 Task: Find connections with filter location Nānpāra with filter topic #openhouse with filter profile language French with filter current company TopHire.co with filter school Gudlavalleru Engineering College, Seshadri Rao Knowledge Village, Gudlavalleru, PIN-521356(CC-48) with filter industry Medical and Diagnostic Laboratories with filter service category Financial Planning with filter keywords title Receptionist
Action: Mouse moved to (520, 85)
Screenshot: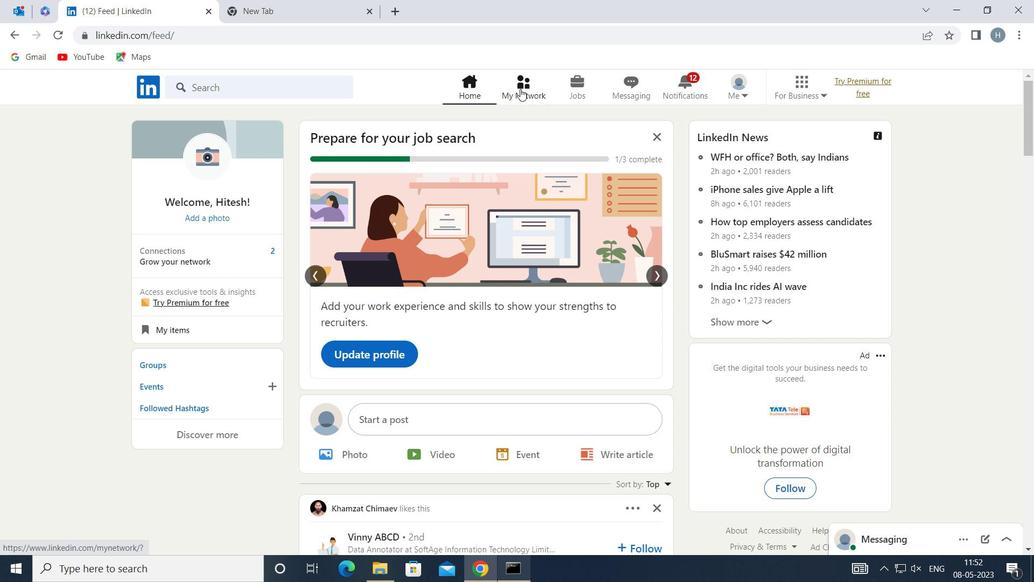 
Action: Mouse pressed left at (520, 85)
Screenshot: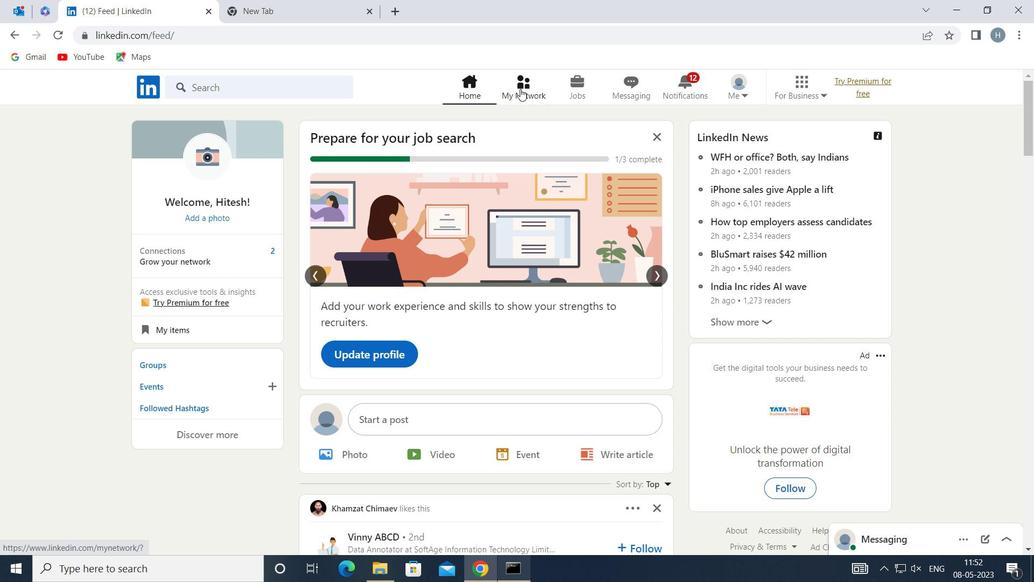 
Action: Mouse moved to (275, 156)
Screenshot: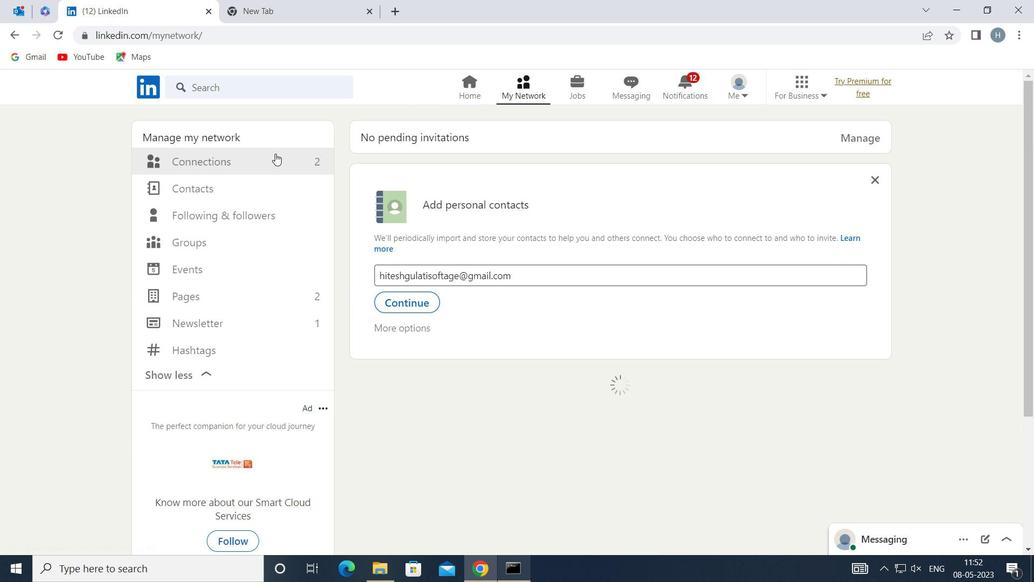 
Action: Mouse pressed left at (275, 156)
Screenshot: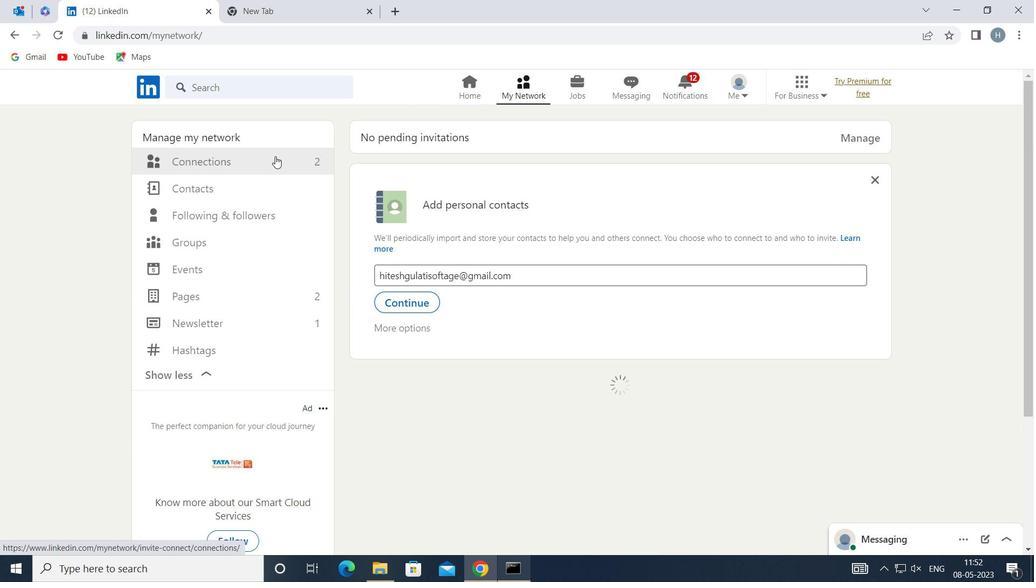 
Action: Mouse moved to (608, 157)
Screenshot: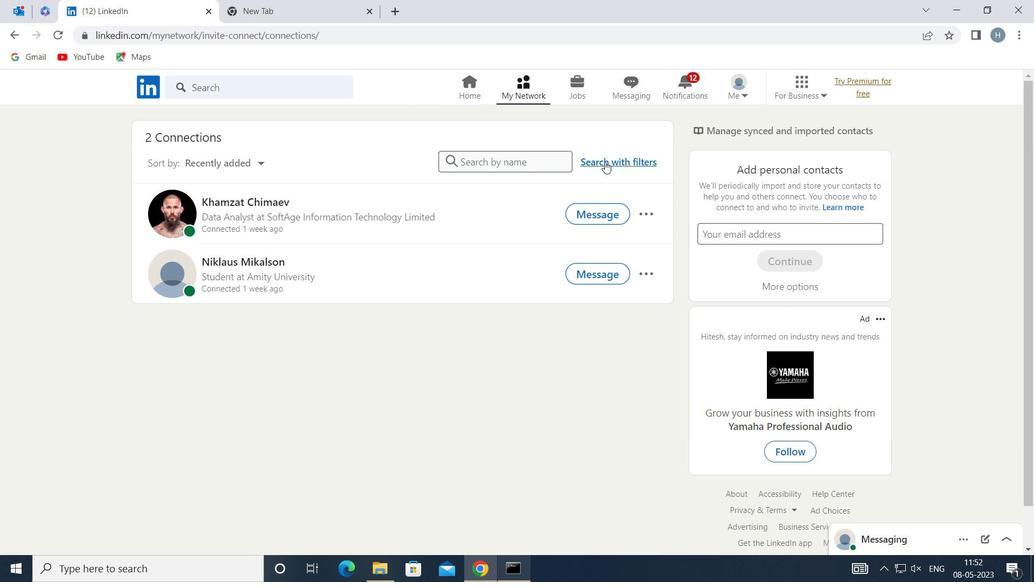 
Action: Mouse pressed left at (608, 157)
Screenshot: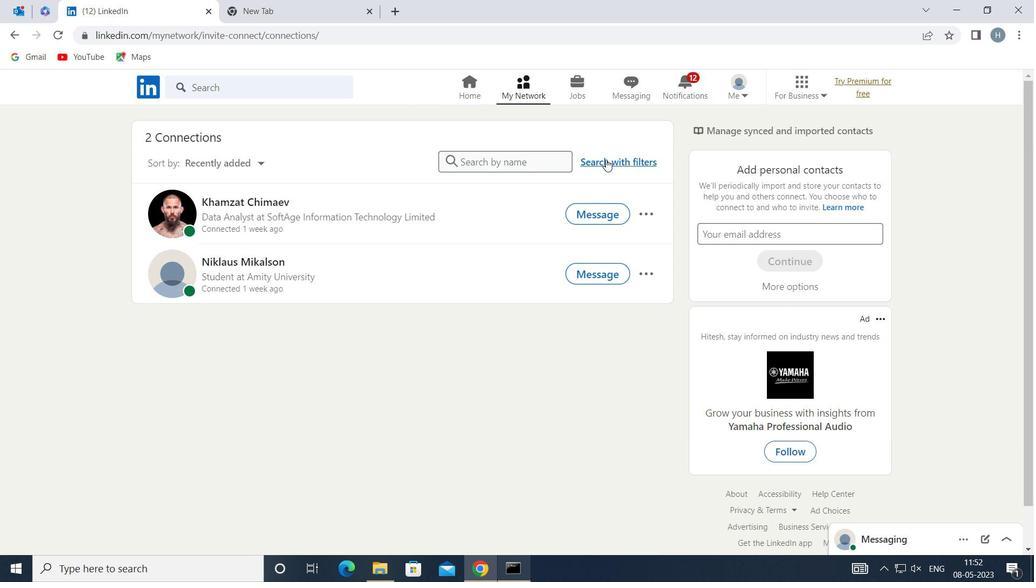 
Action: Mouse moved to (562, 120)
Screenshot: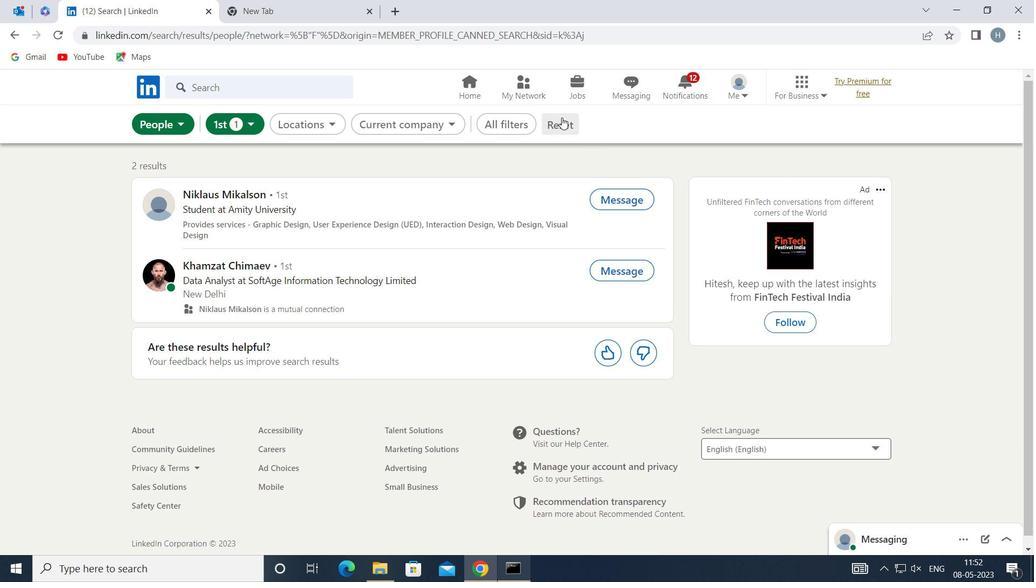 
Action: Mouse pressed left at (562, 120)
Screenshot: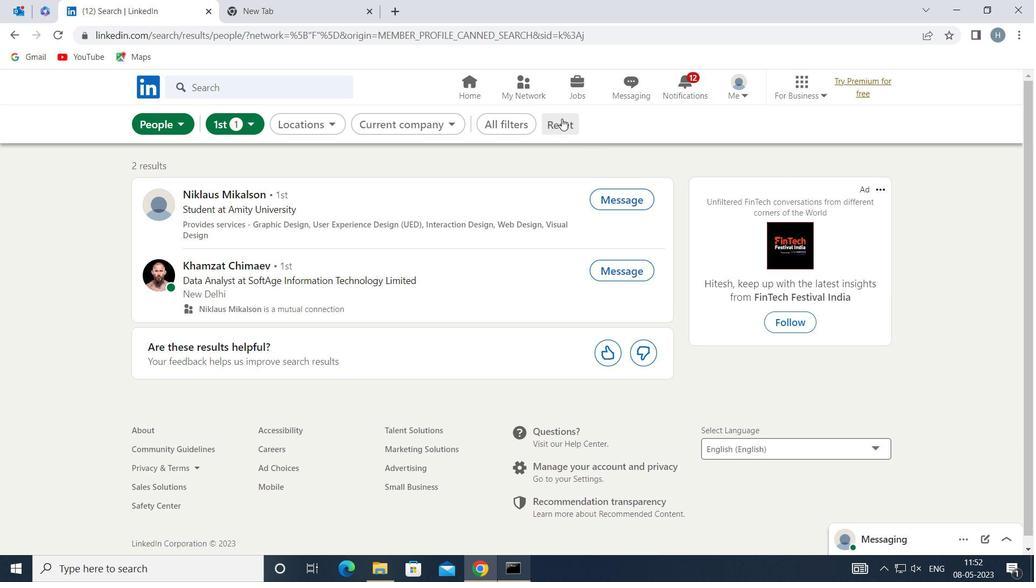 
Action: Mouse moved to (544, 123)
Screenshot: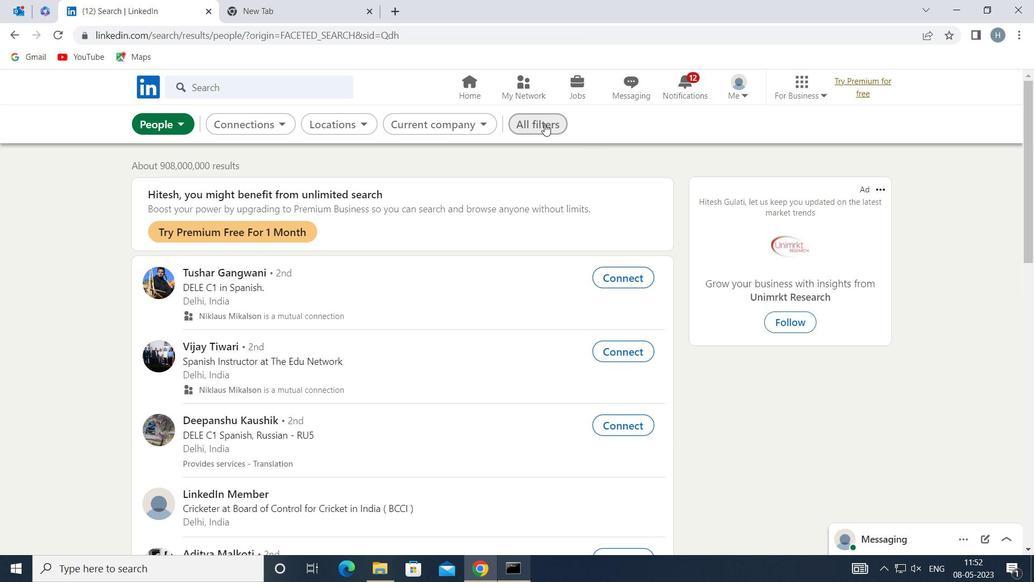 
Action: Mouse pressed left at (544, 123)
Screenshot: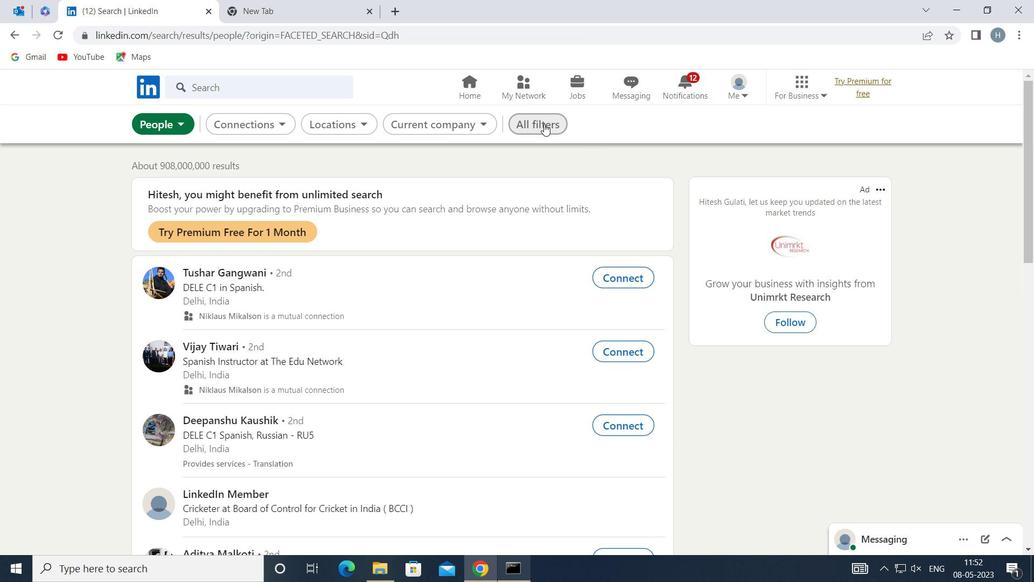 
Action: Mouse moved to (833, 249)
Screenshot: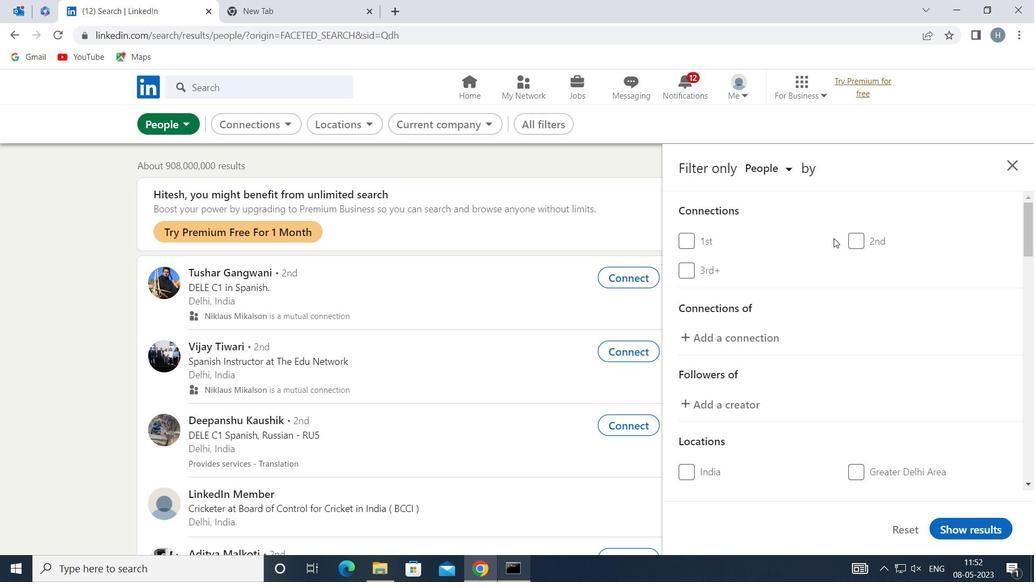 
Action: Mouse scrolled (833, 248) with delta (0, 0)
Screenshot: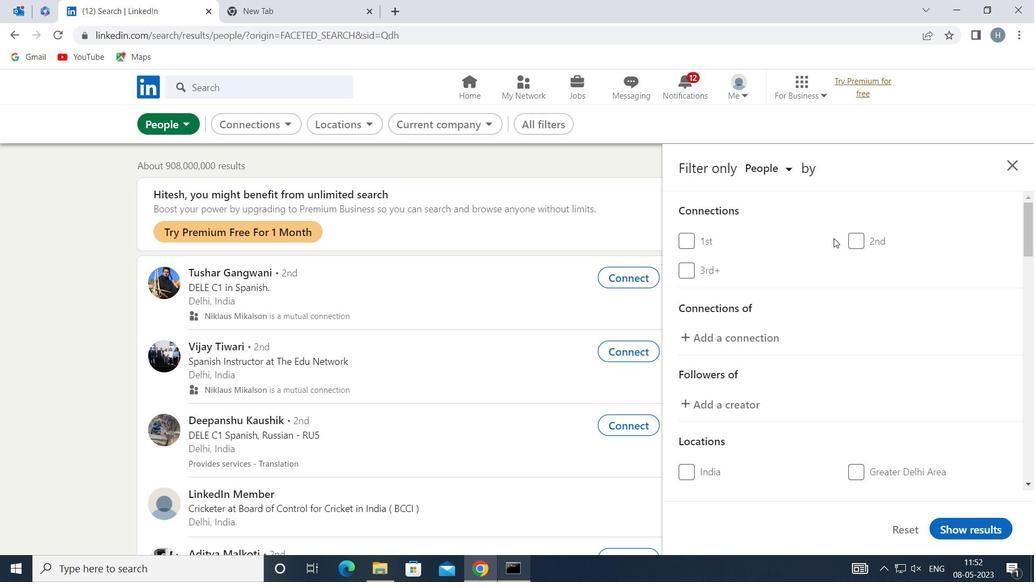 
Action: Mouse moved to (833, 250)
Screenshot: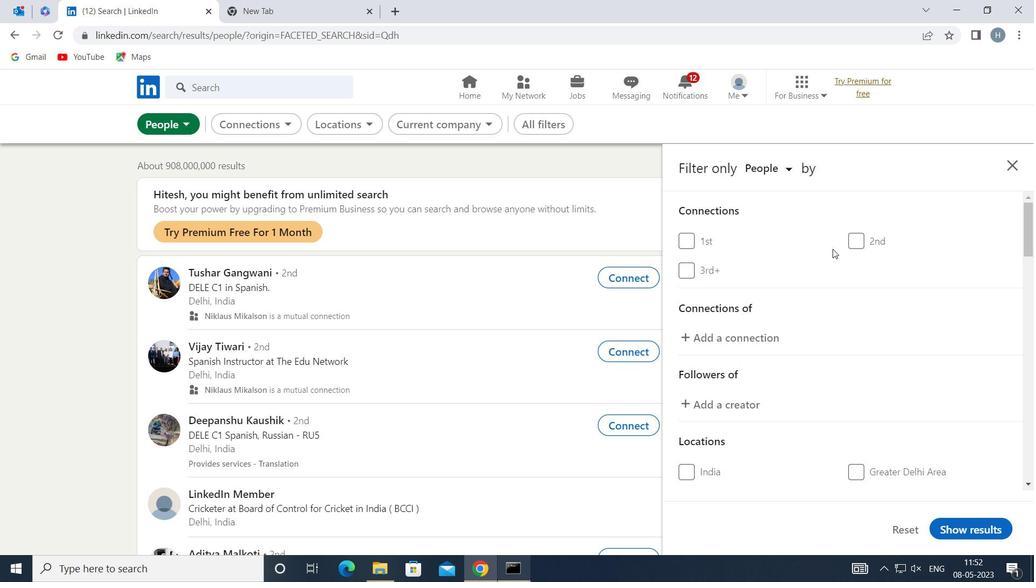 
Action: Mouse scrolled (833, 249) with delta (0, 0)
Screenshot: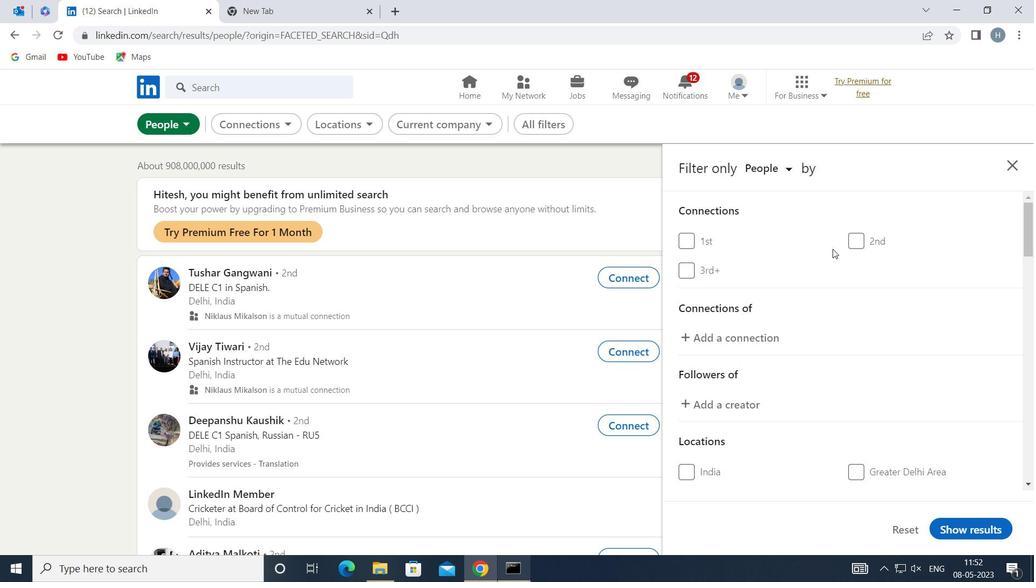 
Action: Mouse moved to (834, 257)
Screenshot: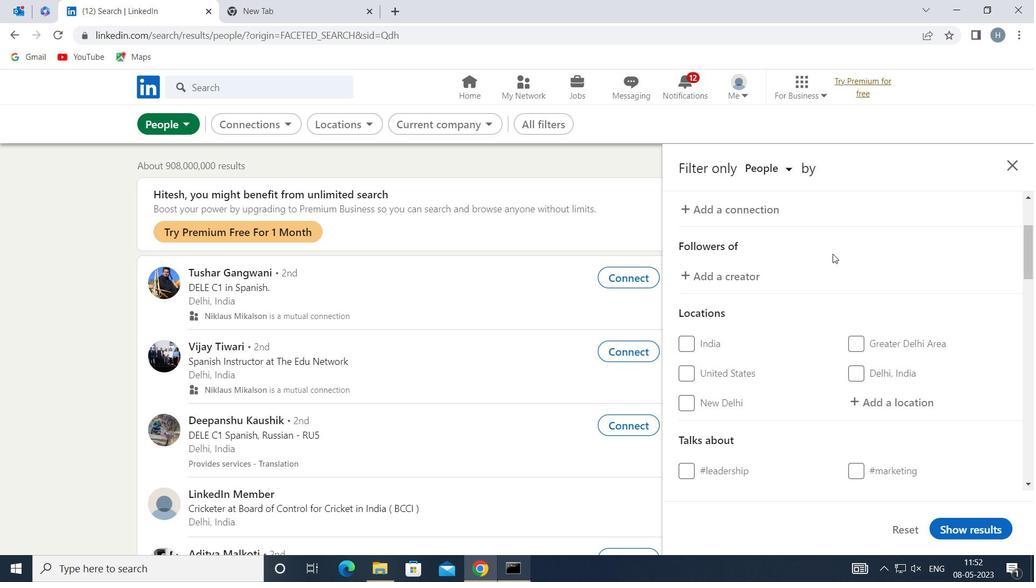 
Action: Mouse scrolled (834, 256) with delta (0, 0)
Screenshot: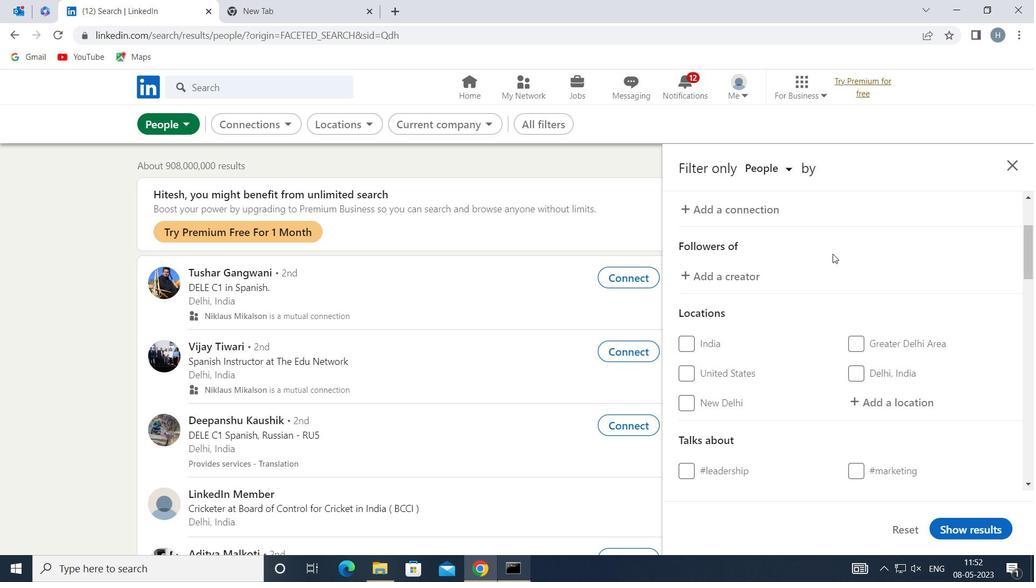 
Action: Mouse moved to (888, 327)
Screenshot: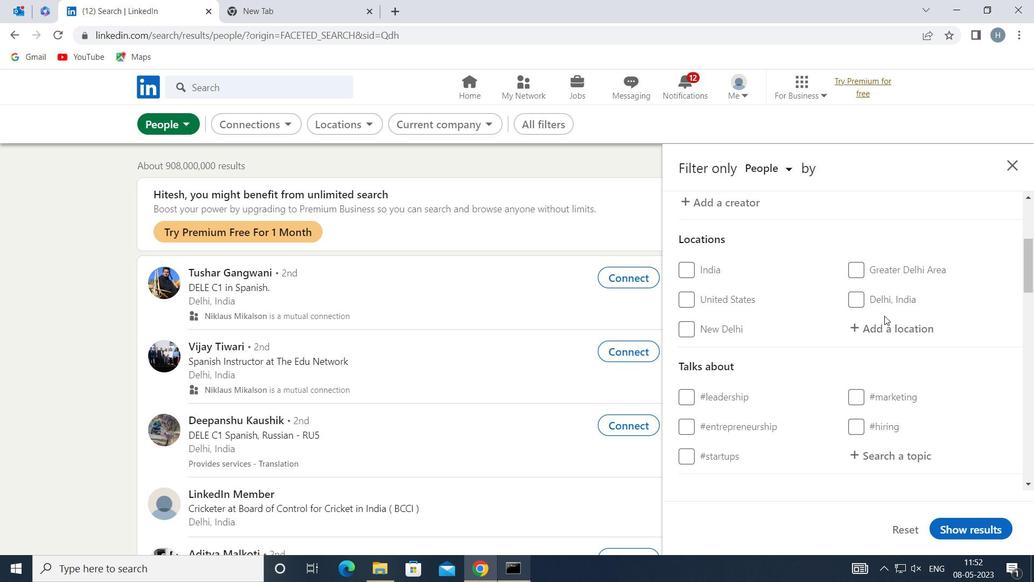 
Action: Mouse pressed left at (888, 327)
Screenshot: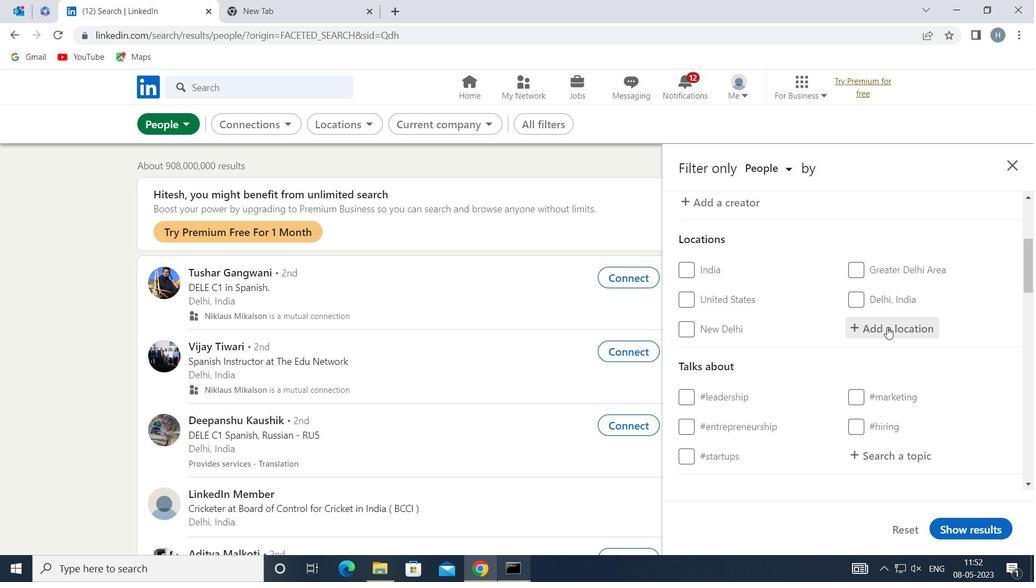 
Action: Key pressed <Key.shift><Key.shift><Key.shift><Key.shift>NANPARA
Screenshot: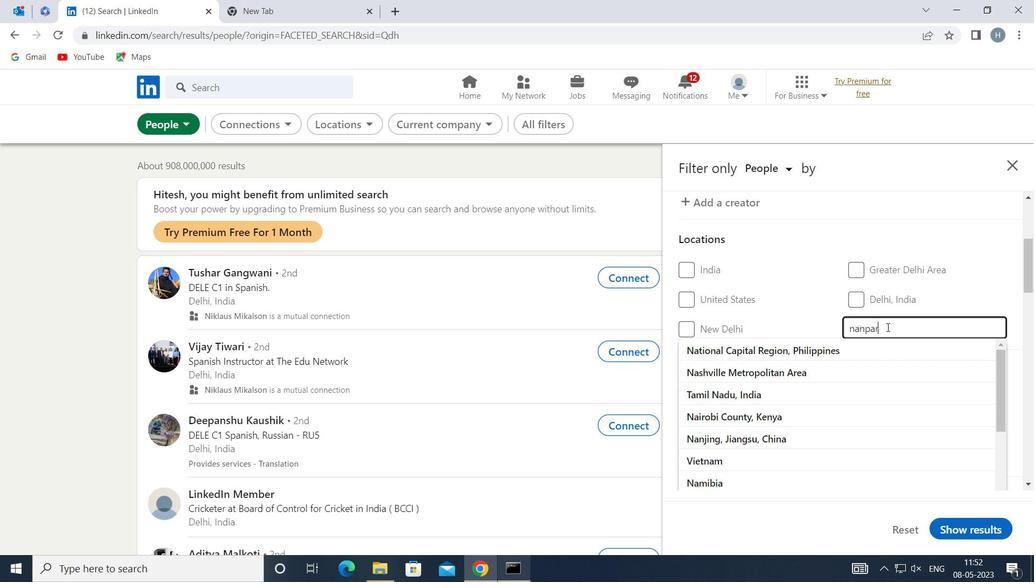 
Action: Mouse moved to (918, 341)
Screenshot: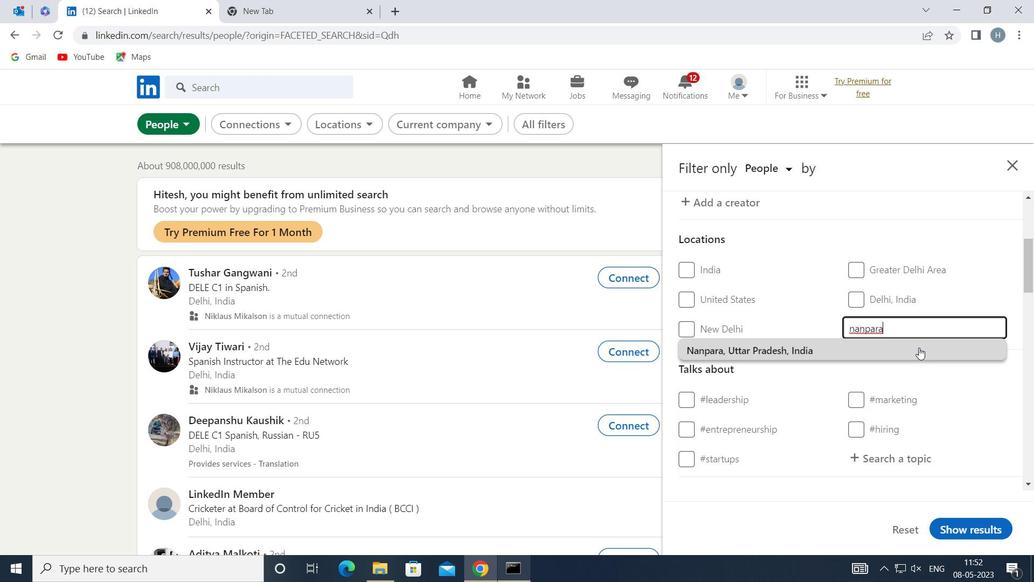 
Action: Mouse pressed left at (918, 341)
Screenshot: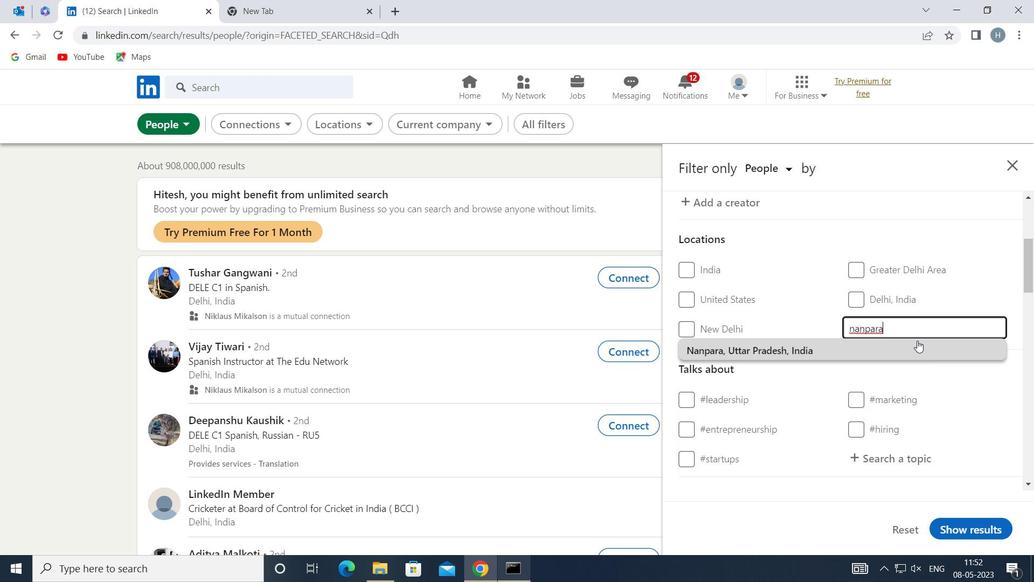 
Action: Mouse moved to (918, 350)
Screenshot: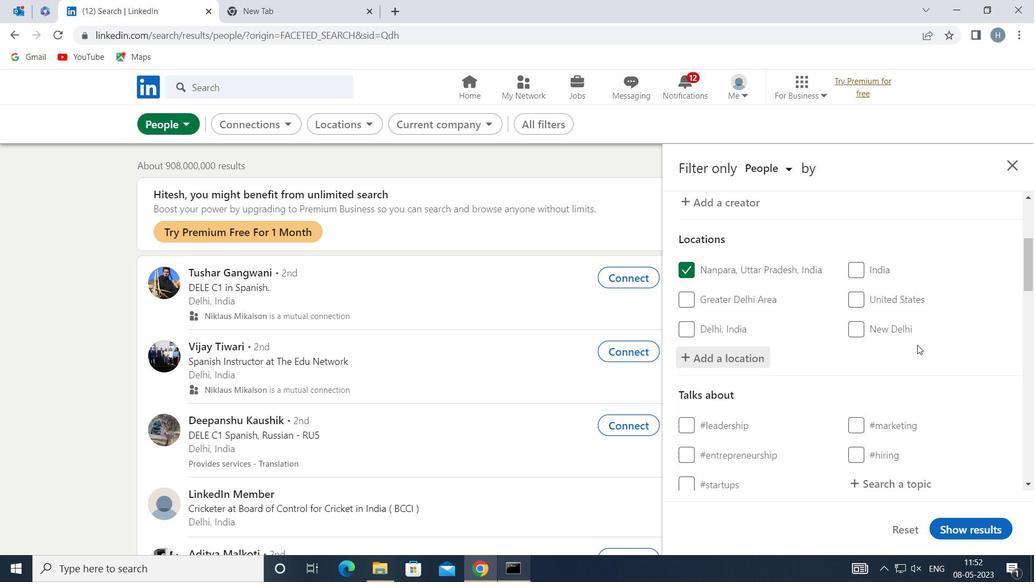 
Action: Mouse scrolled (918, 349) with delta (0, 0)
Screenshot: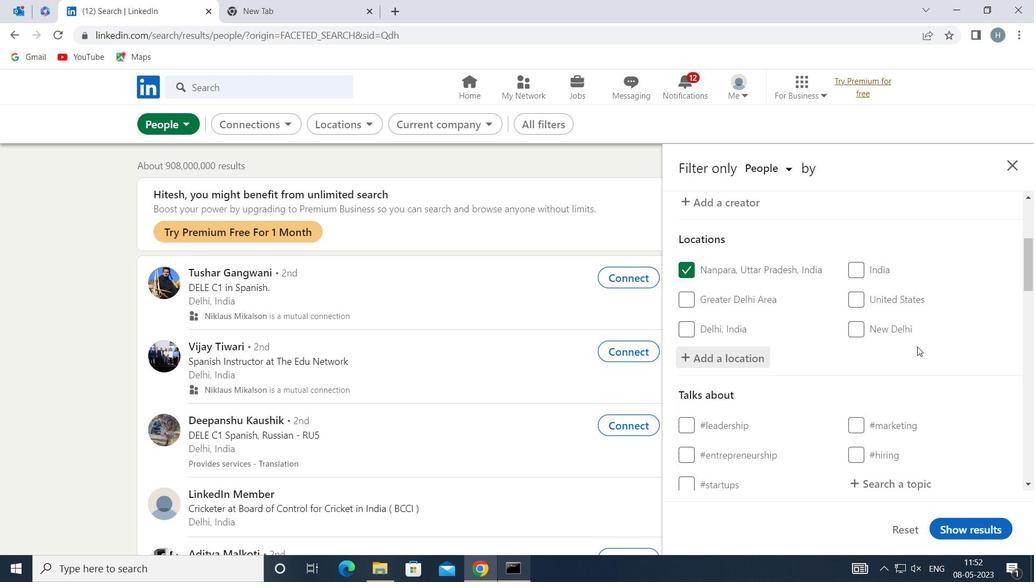 
Action: Mouse moved to (913, 408)
Screenshot: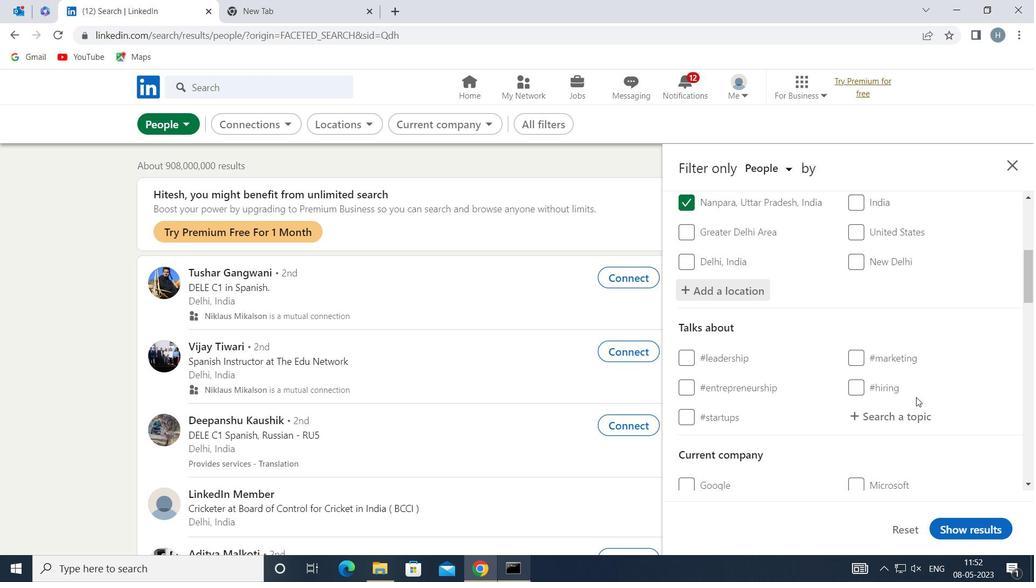
Action: Mouse pressed left at (913, 408)
Screenshot: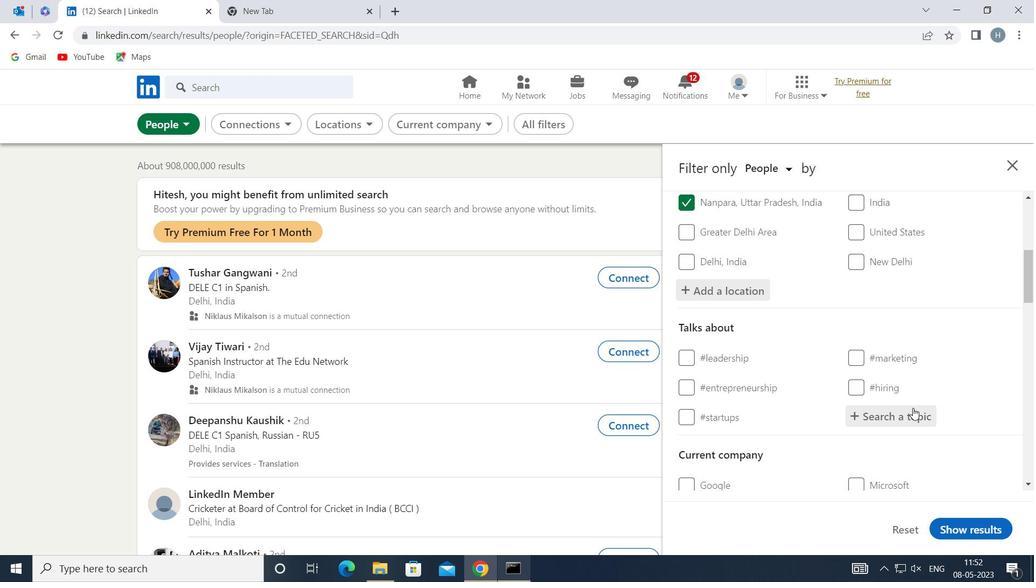 
Action: Key pressed OPENHOUSE
Screenshot: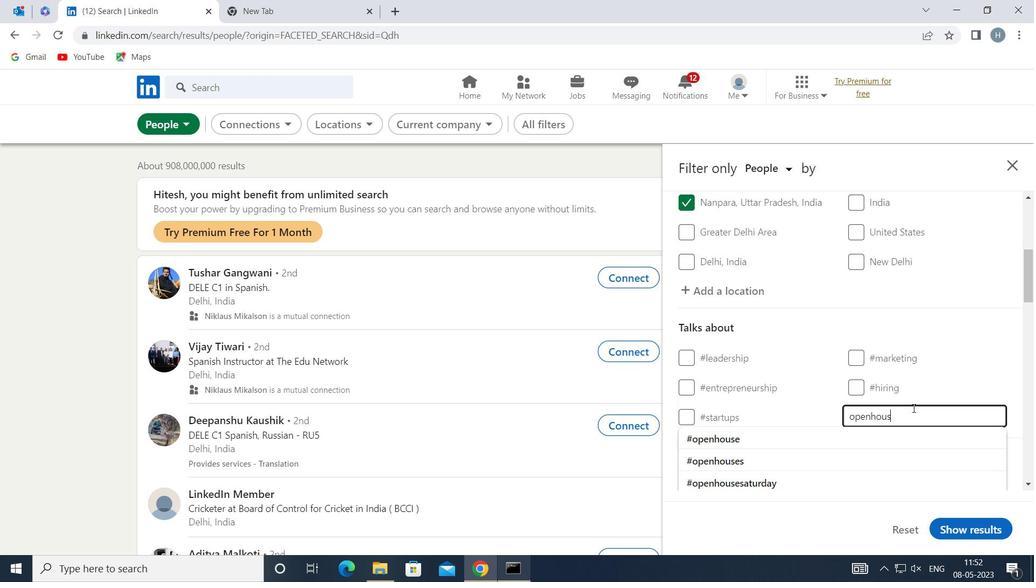 
Action: Mouse moved to (830, 431)
Screenshot: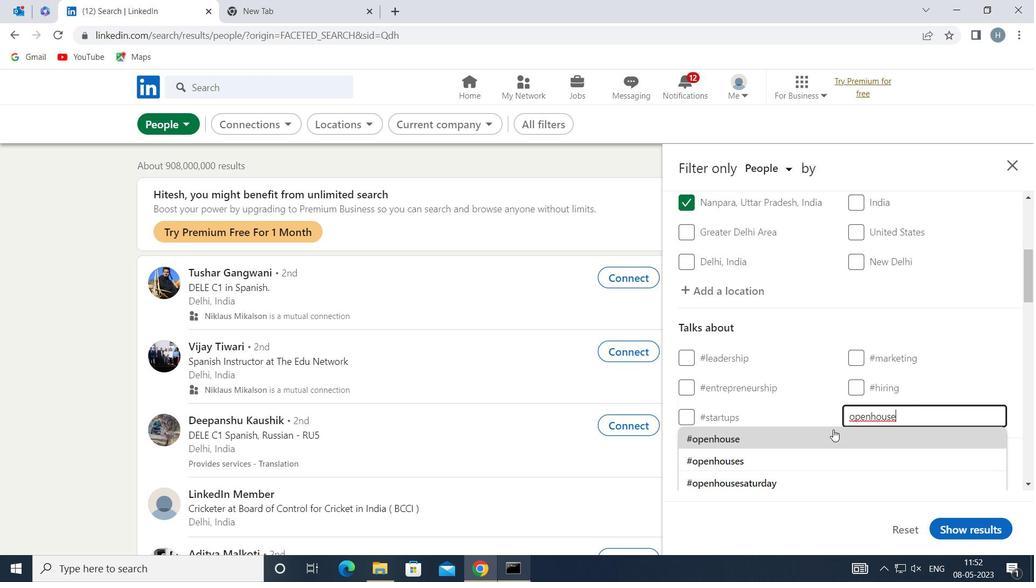
Action: Mouse pressed left at (830, 431)
Screenshot: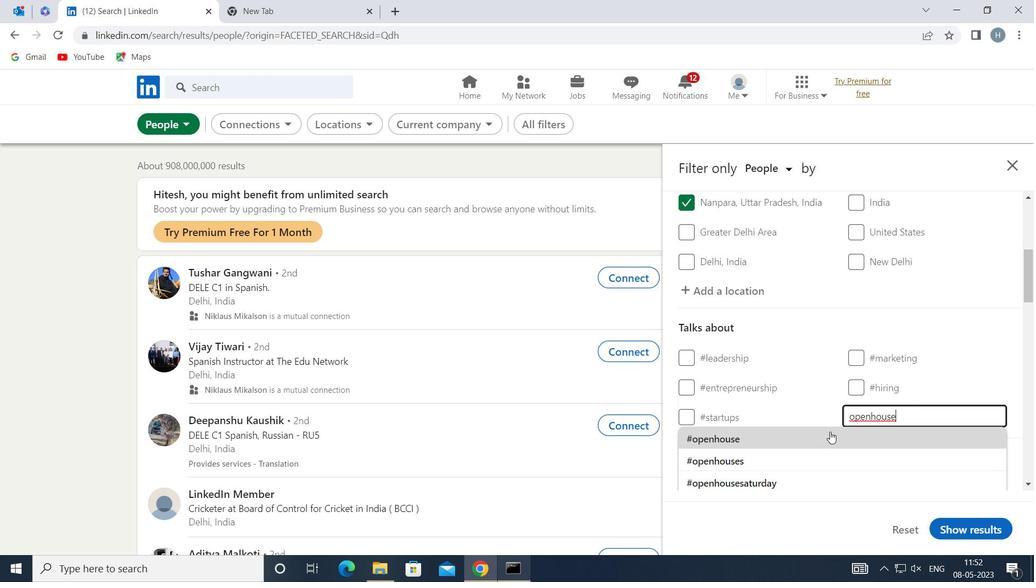
Action: Mouse moved to (842, 374)
Screenshot: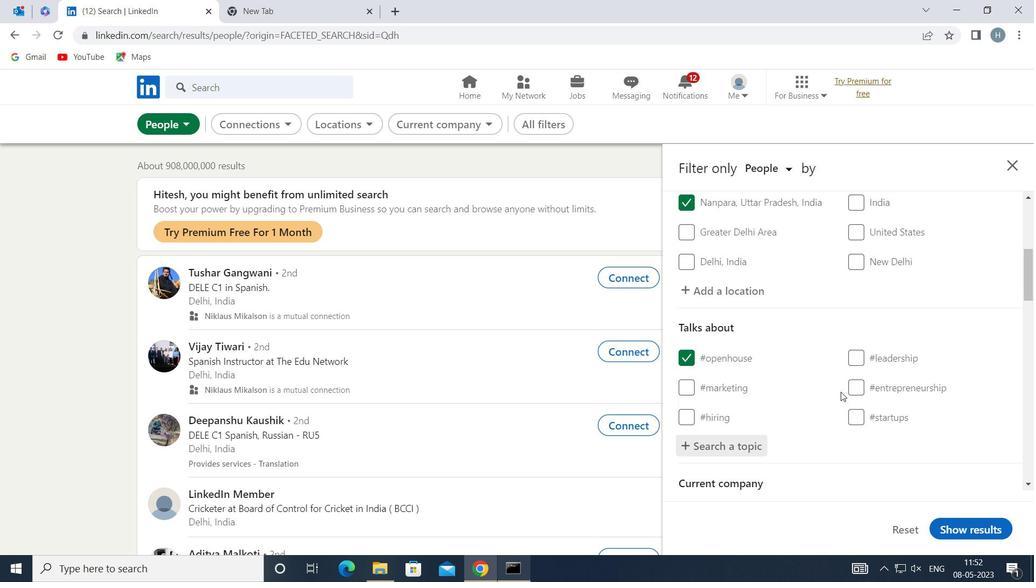 
Action: Mouse scrolled (842, 373) with delta (0, 0)
Screenshot: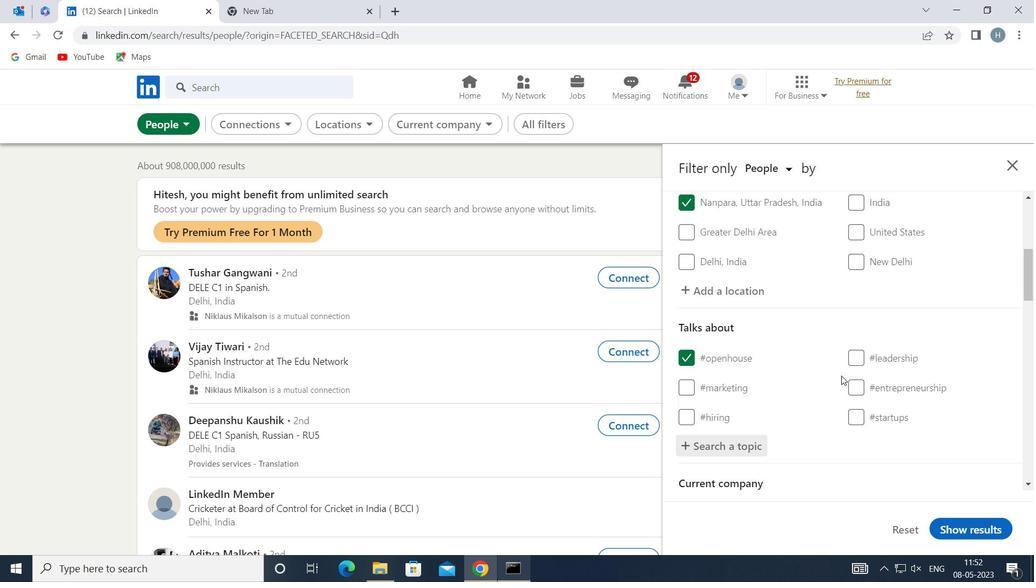 
Action: Mouse moved to (841, 370)
Screenshot: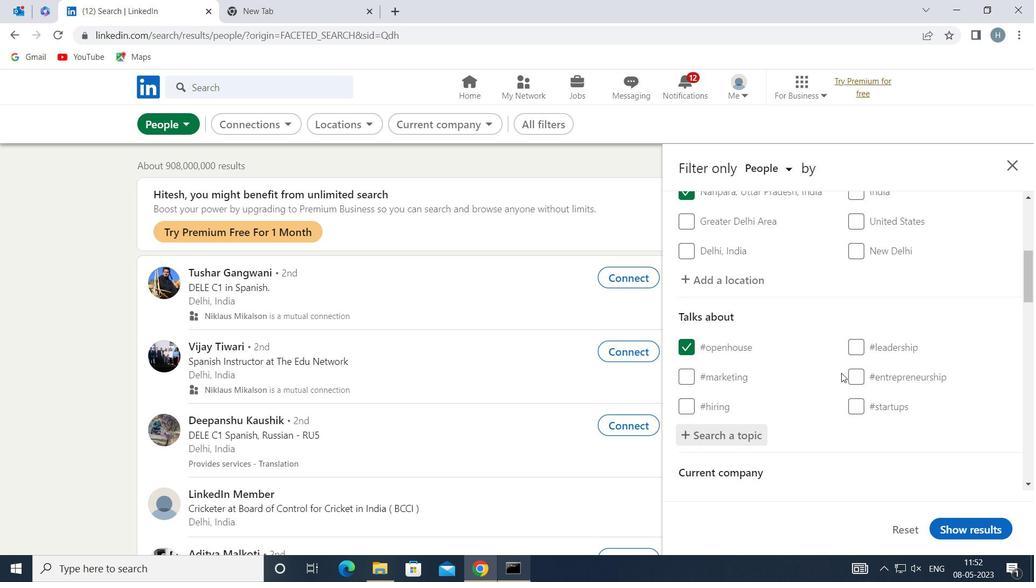 
Action: Mouse scrolled (841, 370) with delta (0, 0)
Screenshot: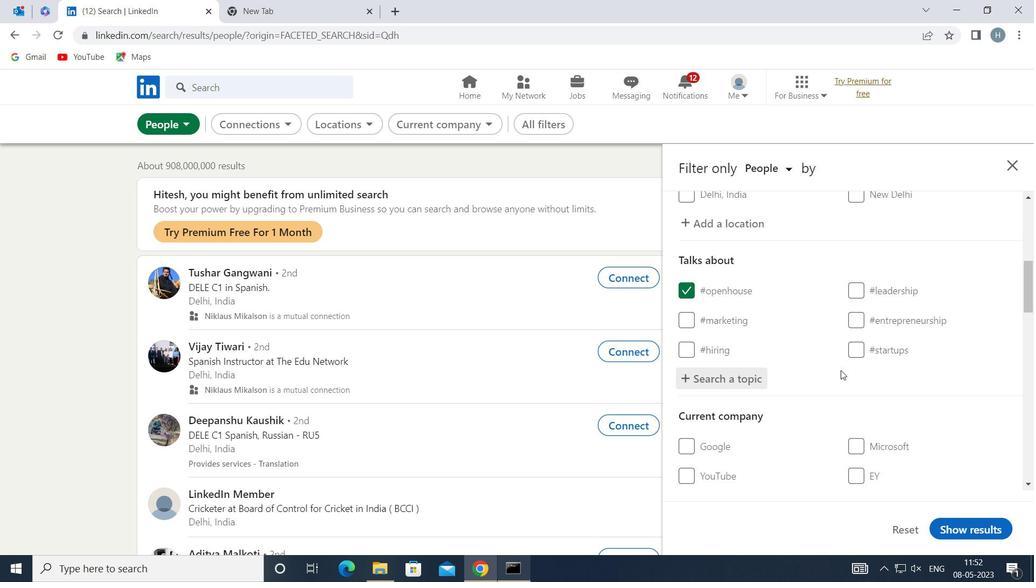 
Action: Mouse moved to (838, 368)
Screenshot: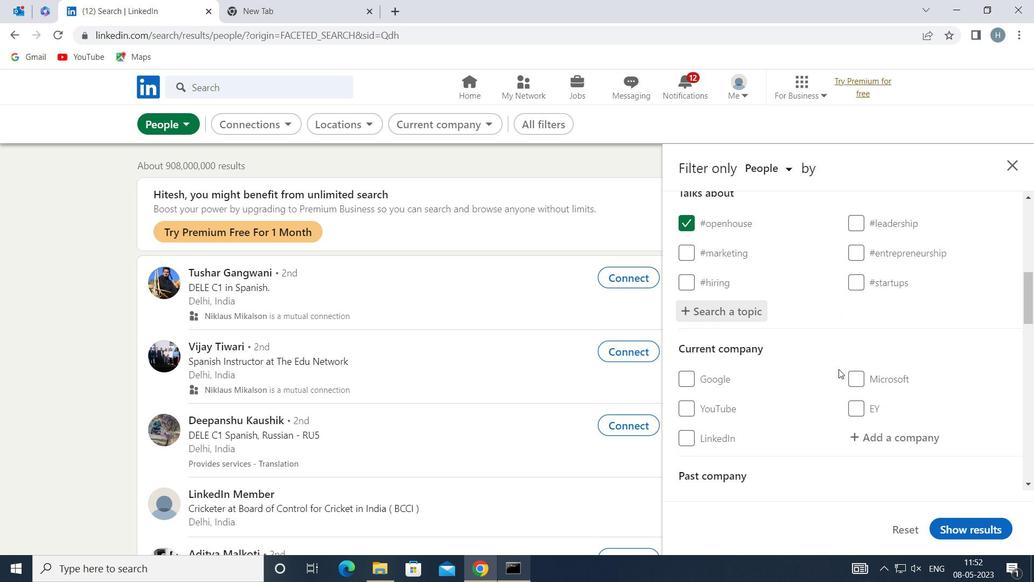 
Action: Mouse scrolled (838, 367) with delta (0, 0)
Screenshot: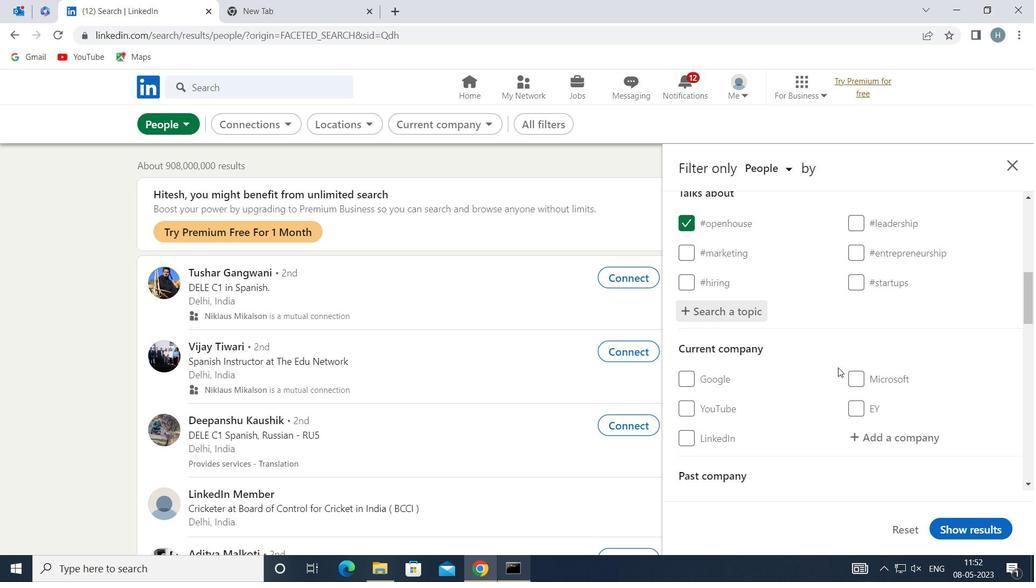 
Action: Mouse moved to (838, 367)
Screenshot: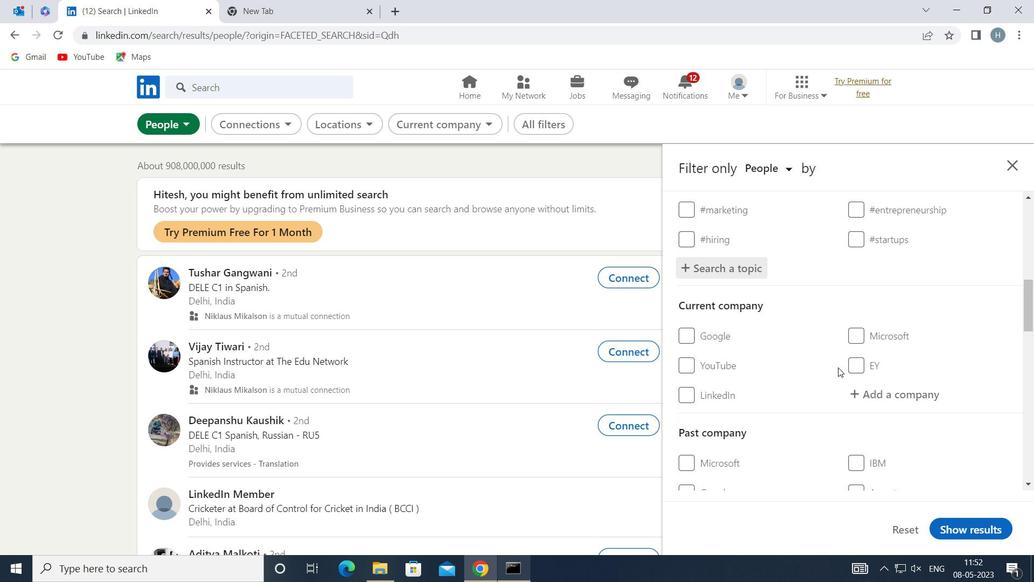 
Action: Mouse scrolled (838, 366) with delta (0, 0)
Screenshot: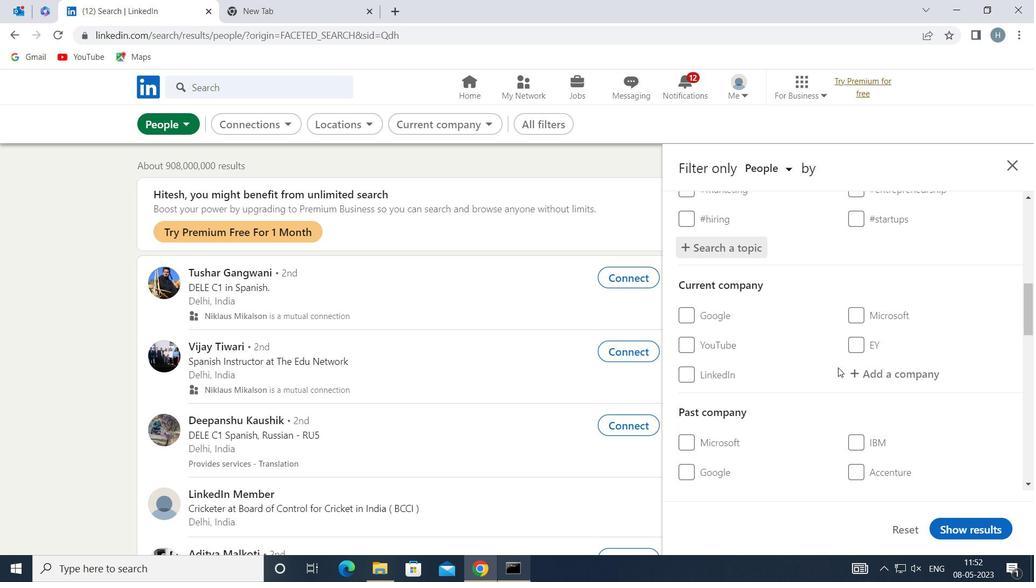 
Action: Mouse scrolled (838, 366) with delta (0, 0)
Screenshot: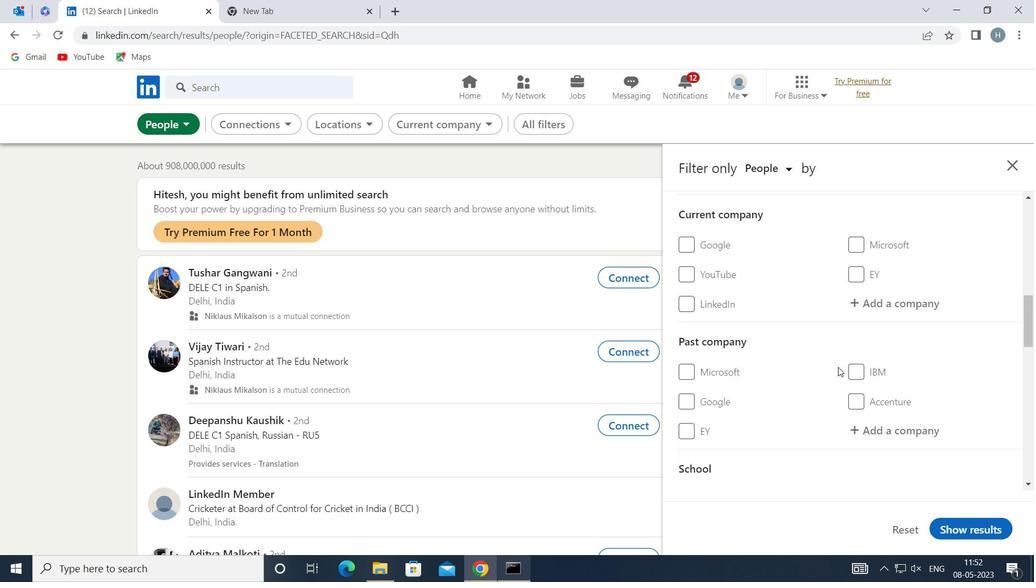 
Action: Mouse scrolled (838, 366) with delta (0, 0)
Screenshot: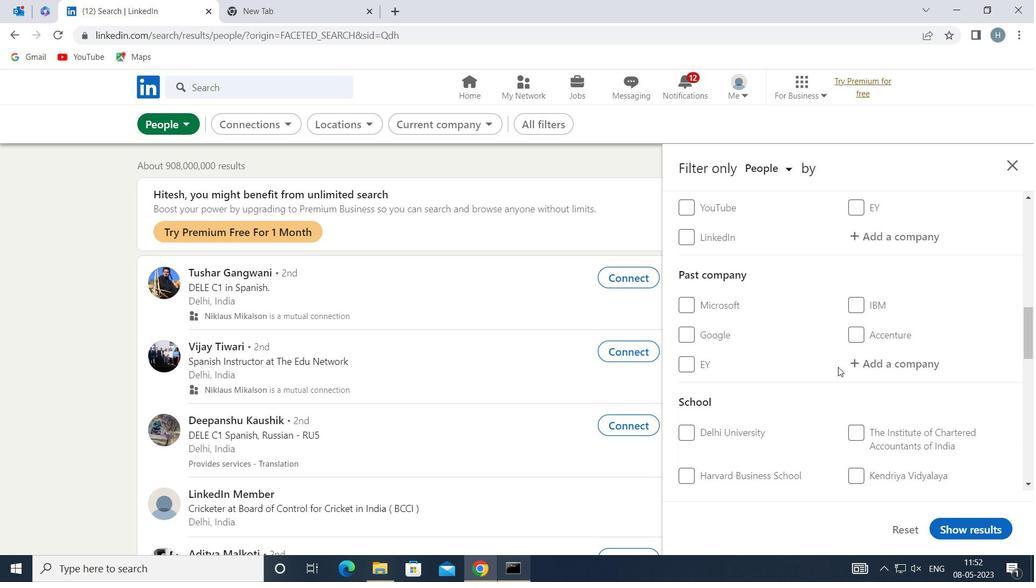 
Action: Mouse scrolled (838, 366) with delta (0, 0)
Screenshot: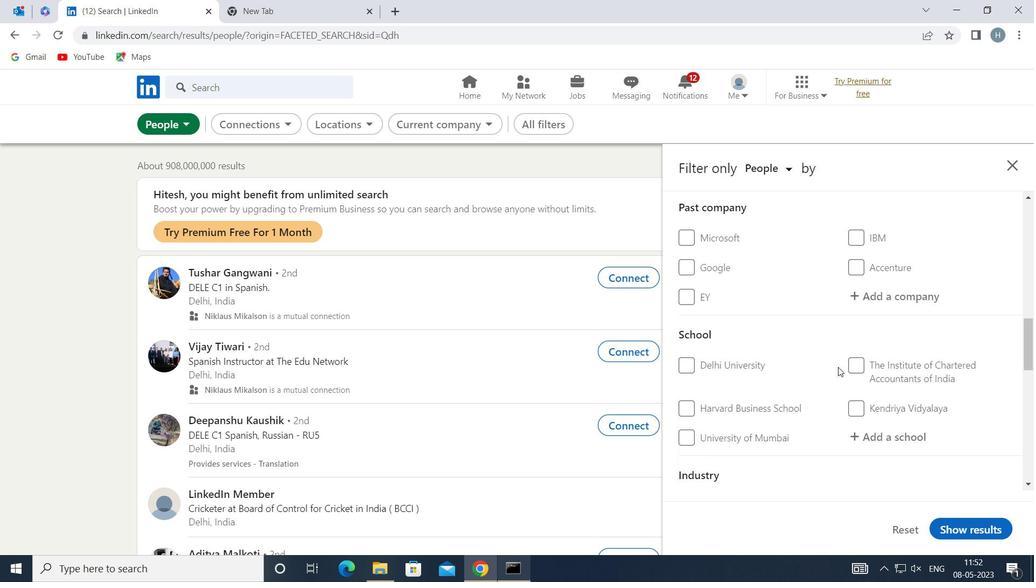 
Action: Mouse scrolled (838, 366) with delta (0, 0)
Screenshot: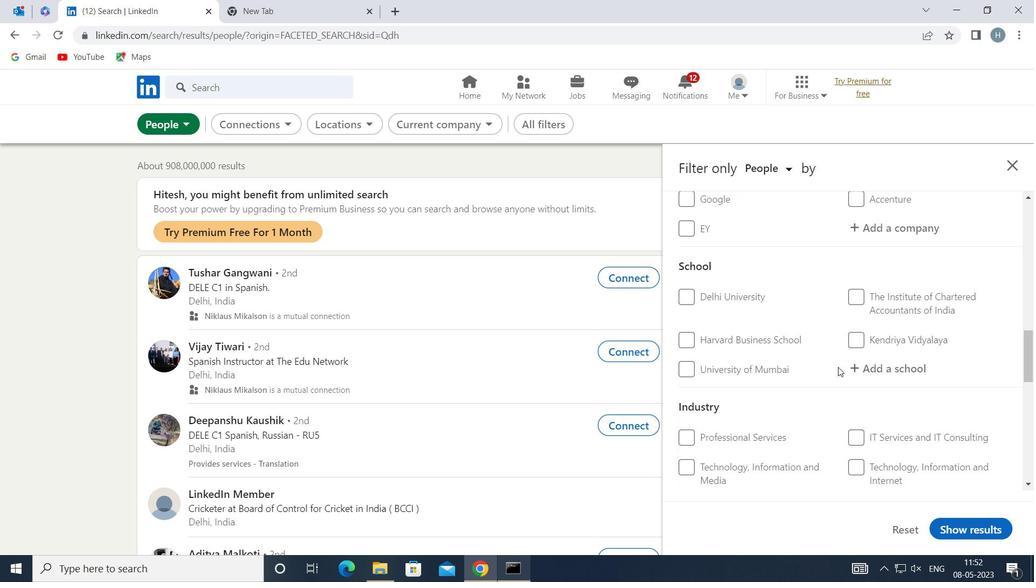
Action: Mouse scrolled (838, 366) with delta (0, 0)
Screenshot: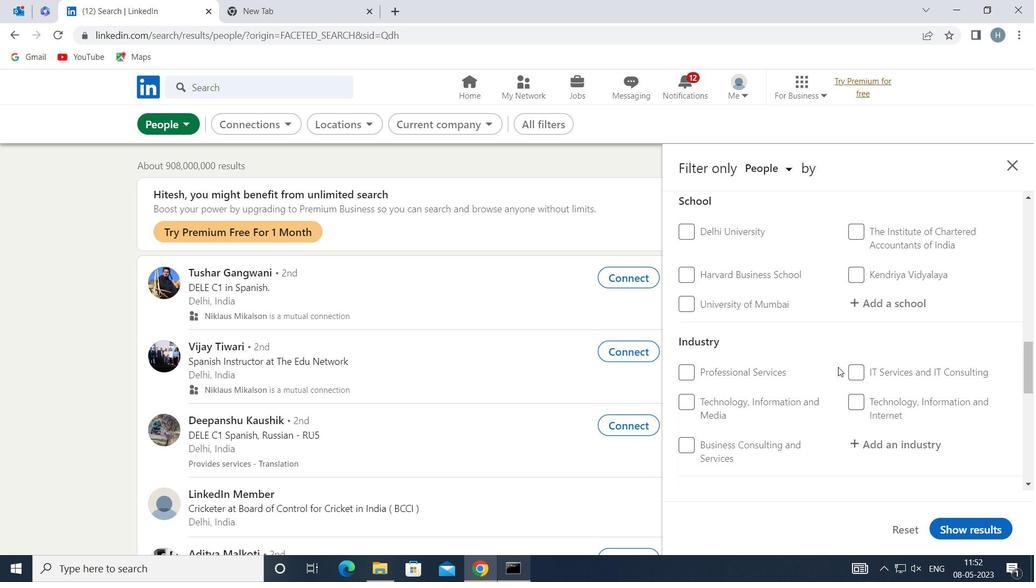 
Action: Mouse moved to (856, 460)
Screenshot: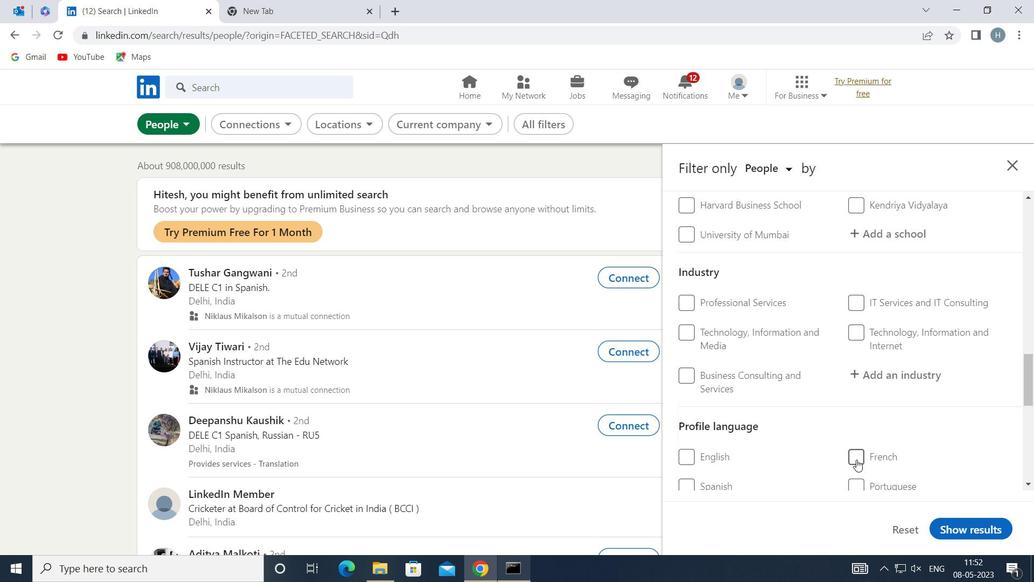 
Action: Mouse pressed left at (856, 460)
Screenshot: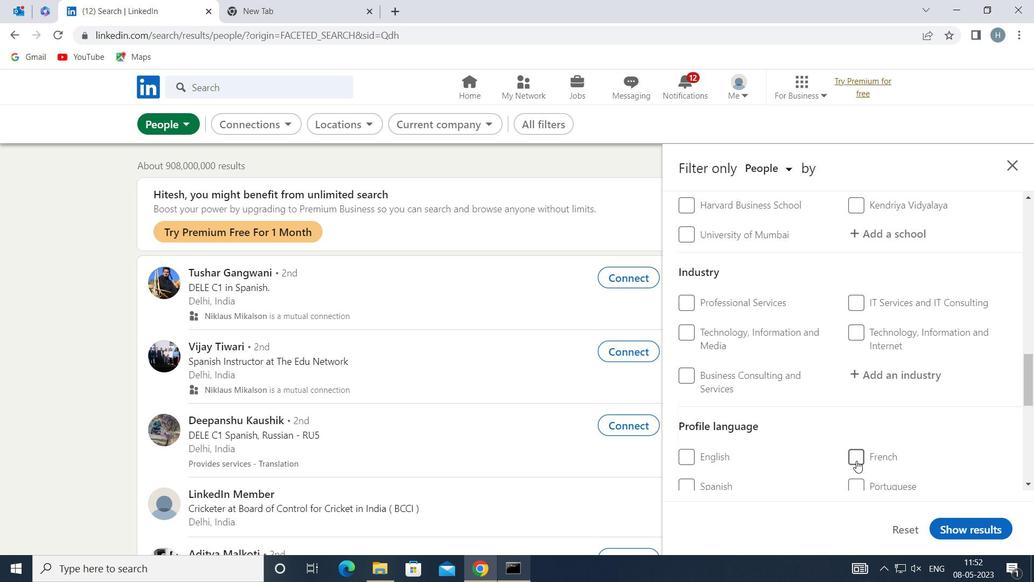 
Action: Mouse moved to (806, 422)
Screenshot: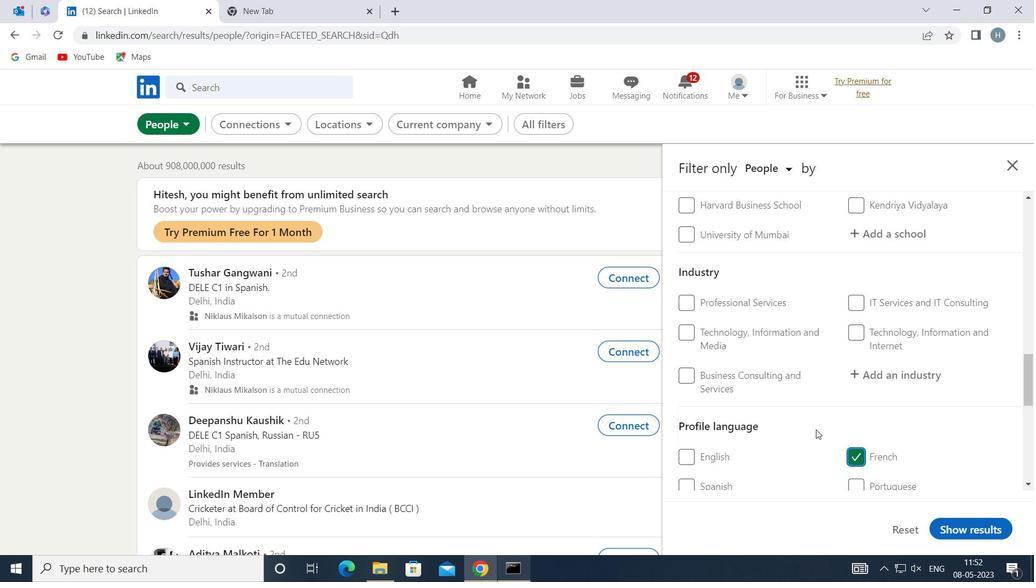 
Action: Mouse scrolled (806, 423) with delta (0, 0)
Screenshot: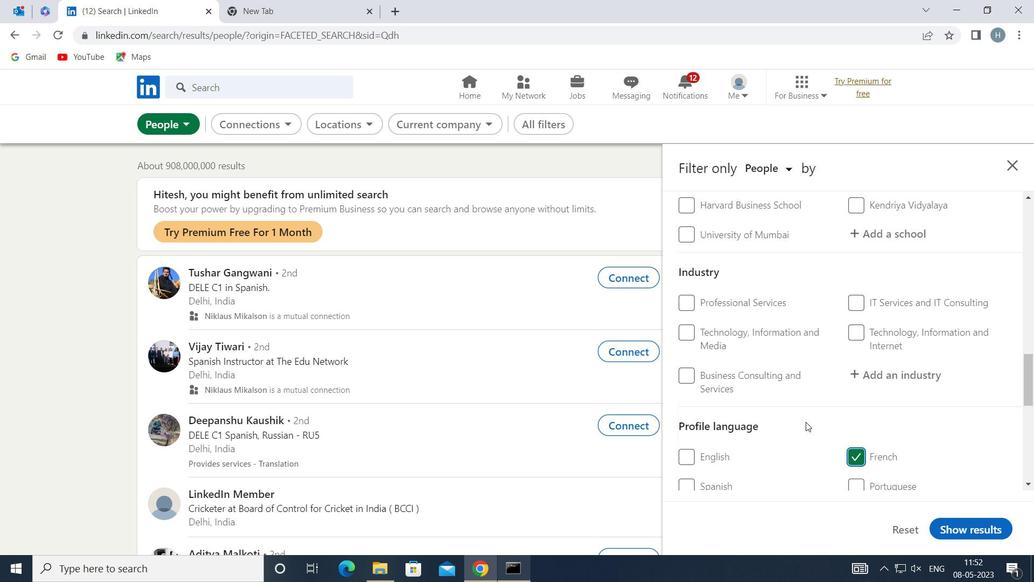 
Action: Mouse scrolled (806, 423) with delta (0, 0)
Screenshot: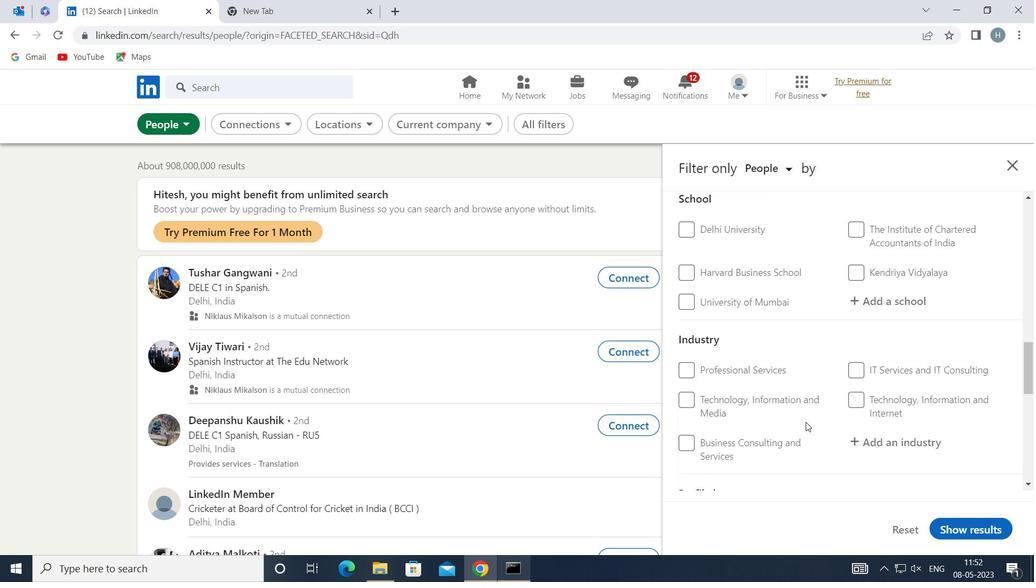 
Action: Mouse scrolled (806, 423) with delta (0, 0)
Screenshot: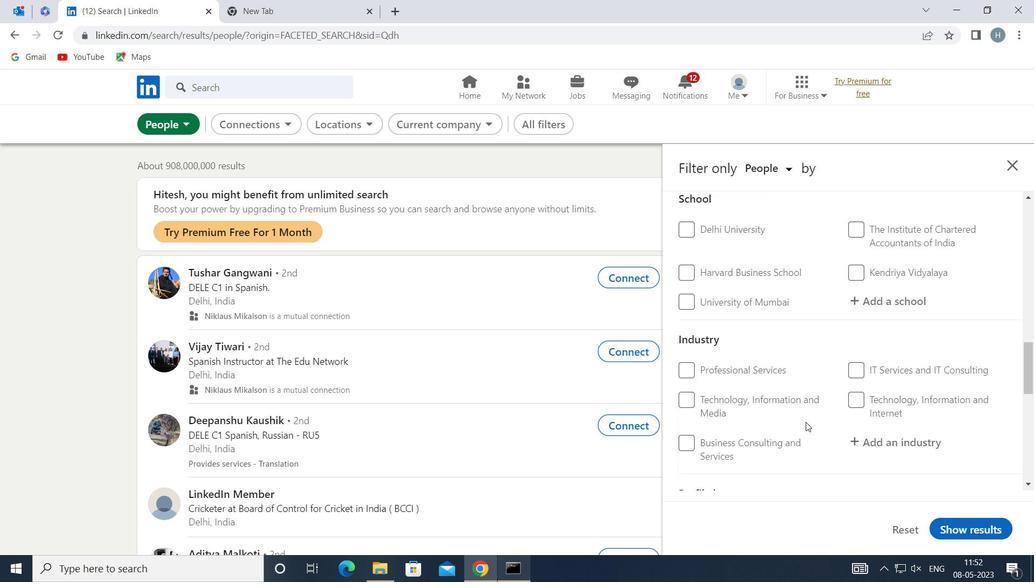 
Action: Mouse scrolled (806, 423) with delta (0, 0)
Screenshot: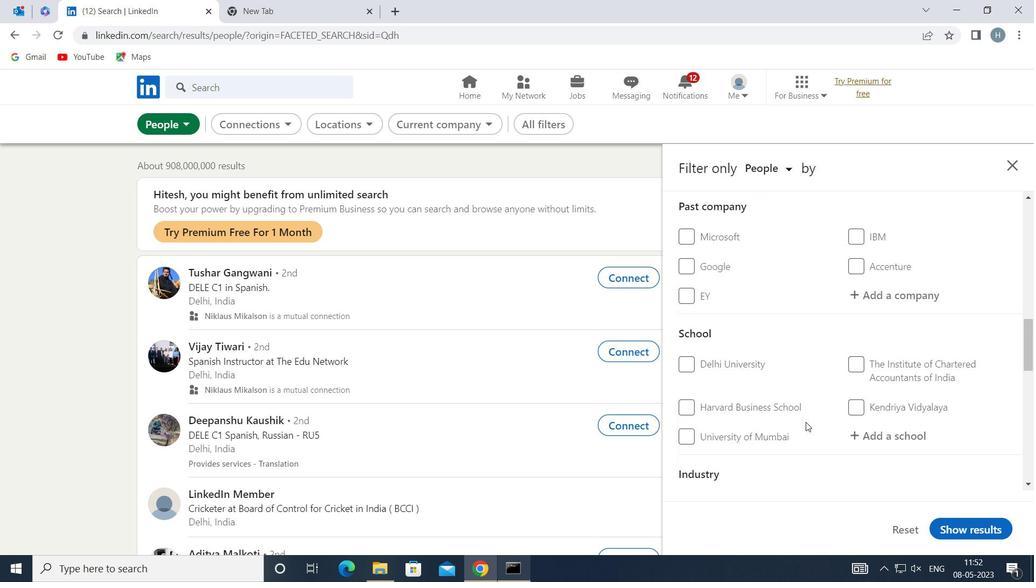 
Action: Mouse scrolled (806, 423) with delta (0, 0)
Screenshot: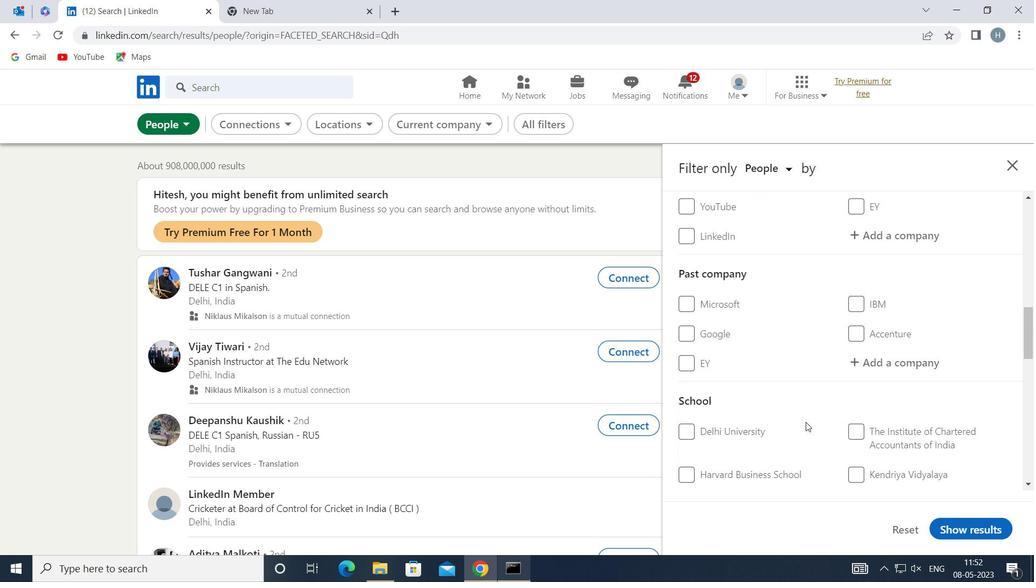 
Action: Mouse scrolled (806, 423) with delta (0, 0)
Screenshot: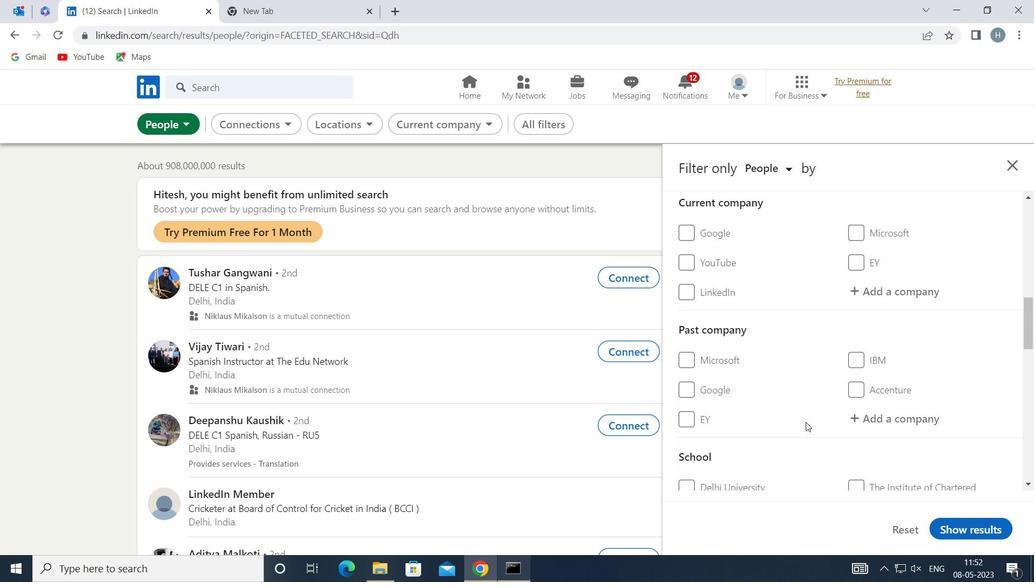 
Action: Mouse moved to (888, 367)
Screenshot: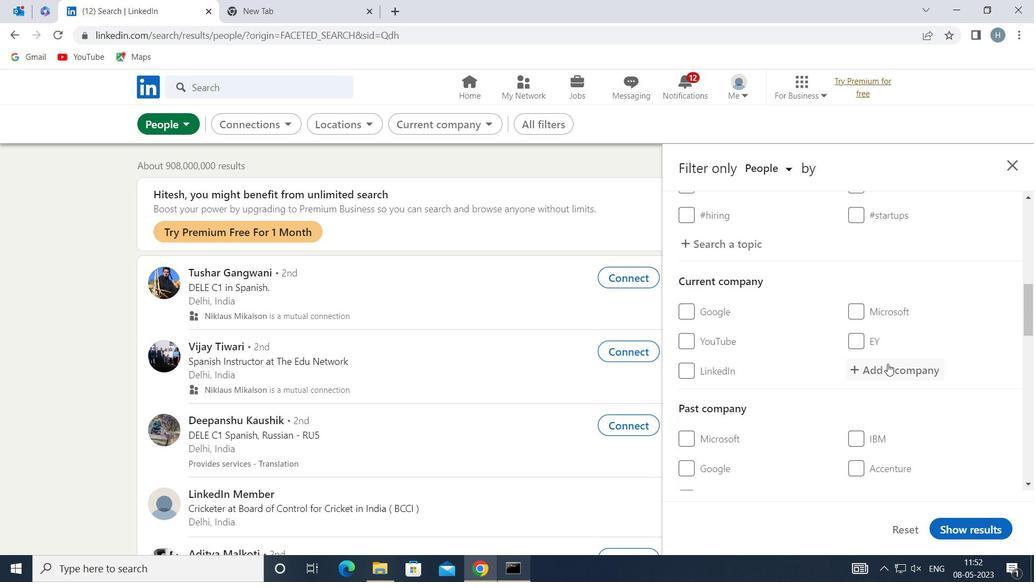 
Action: Mouse pressed left at (888, 367)
Screenshot: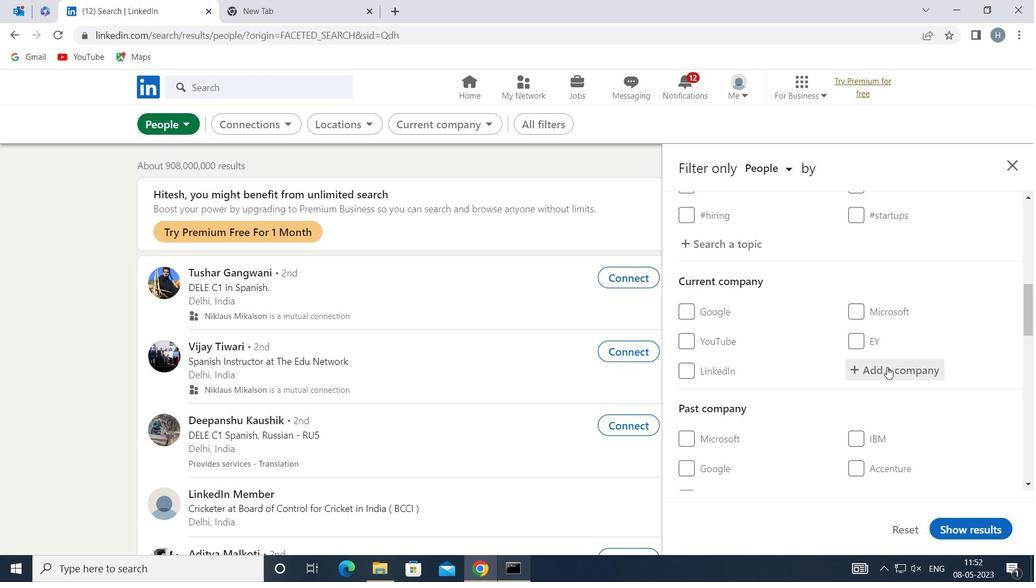 
Action: Key pressed <Key.shift>TOP<Key.shift>HIRE
Screenshot: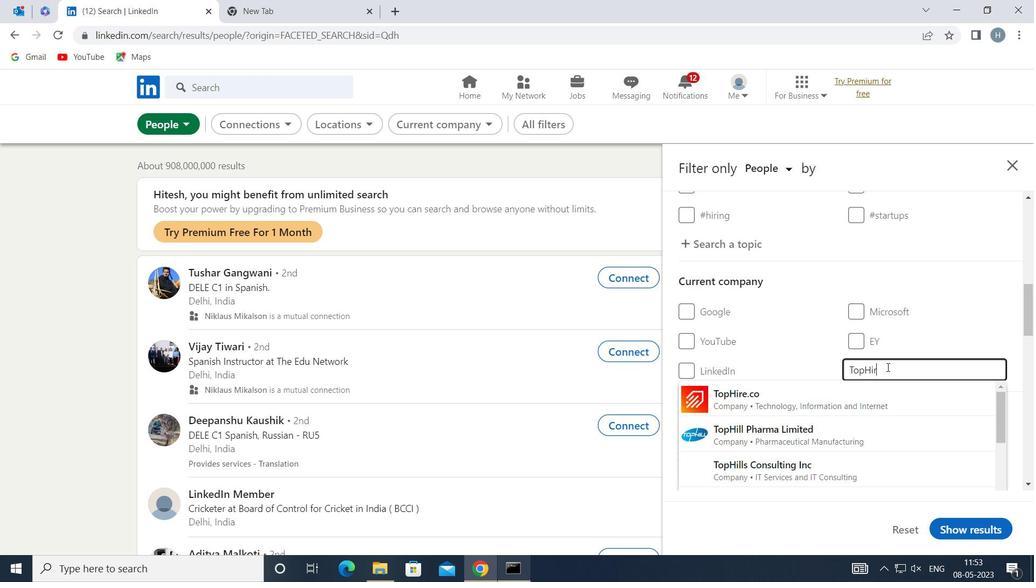 
Action: Mouse moved to (813, 390)
Screenshot: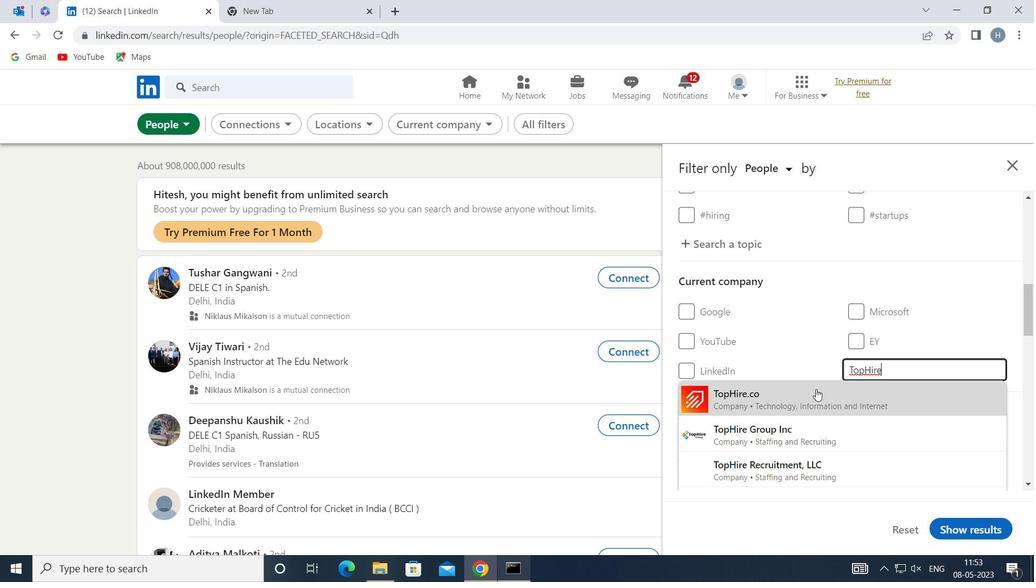 
Action: Mouse pressed left at (813, 390)
Screenshot: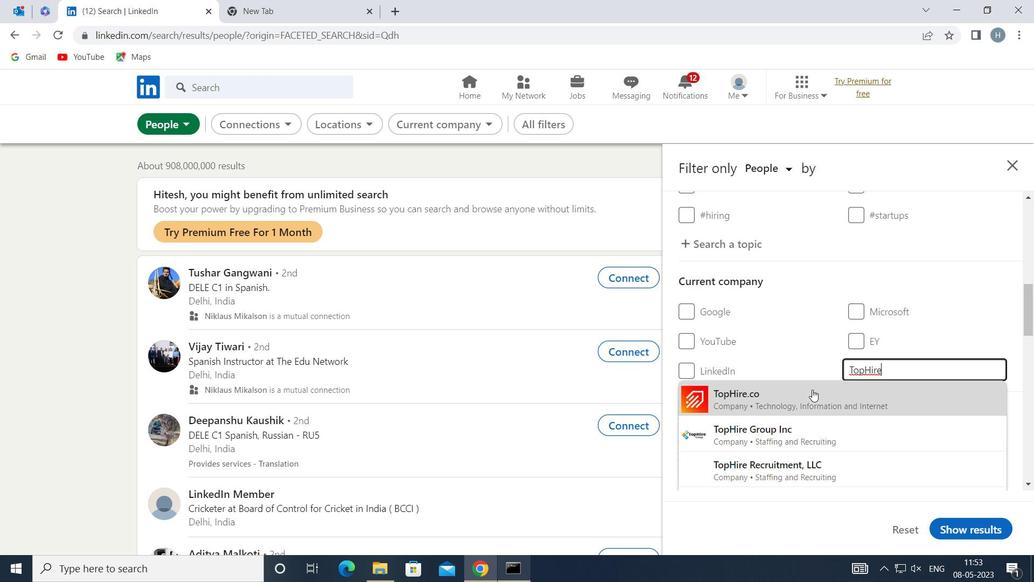
Action: Mouse moved to (808, 334)
Screenshot: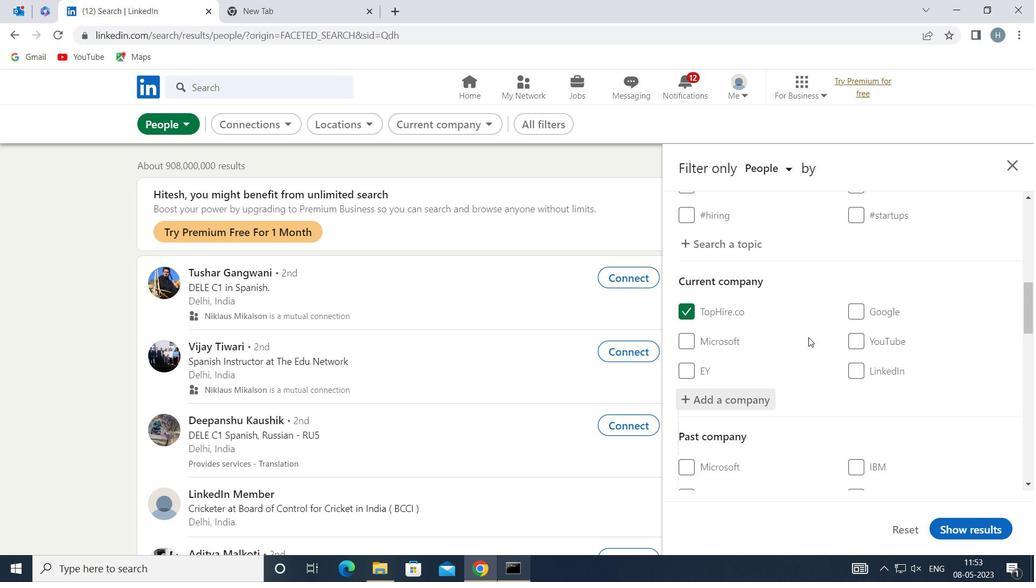 
Action: Mouse scrolled (808, 334) with delta (0, 0)
Screenshot: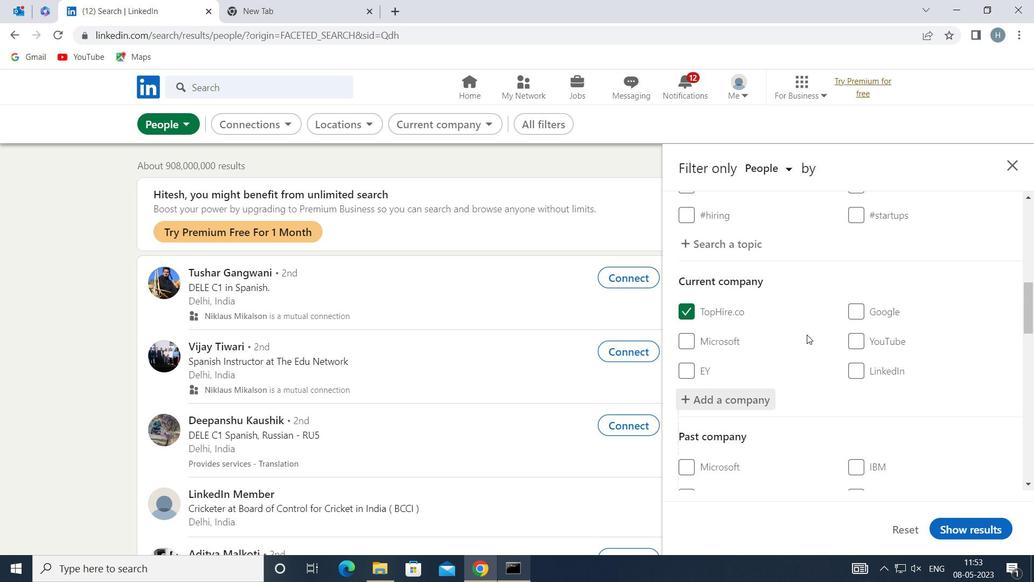
Action: Mouse scrolled (808, 334) with delta (0, 0)
Screenshot: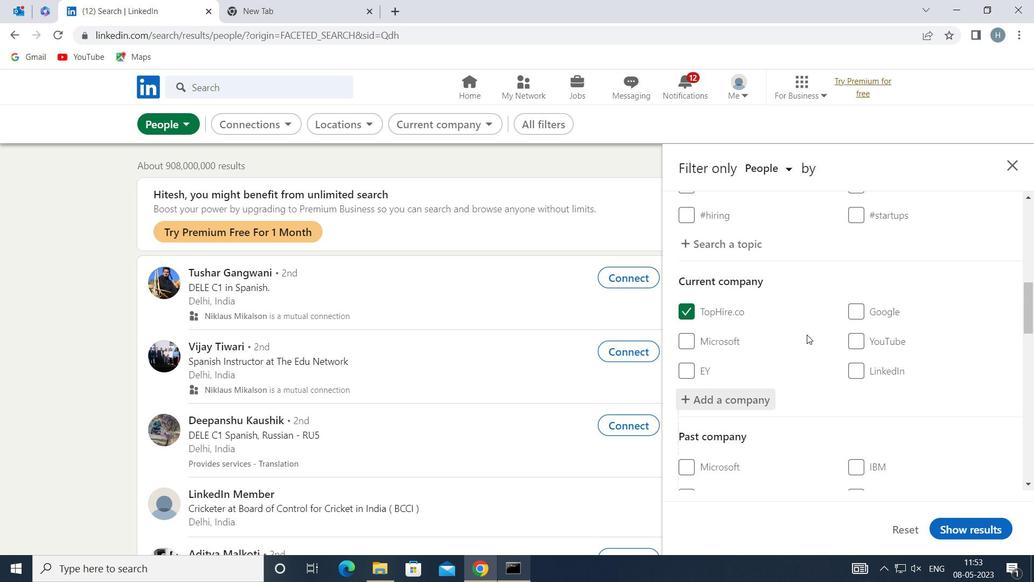 
Action: Mouse scrolled (808, 334) with delta (0, 0)
Screenshot: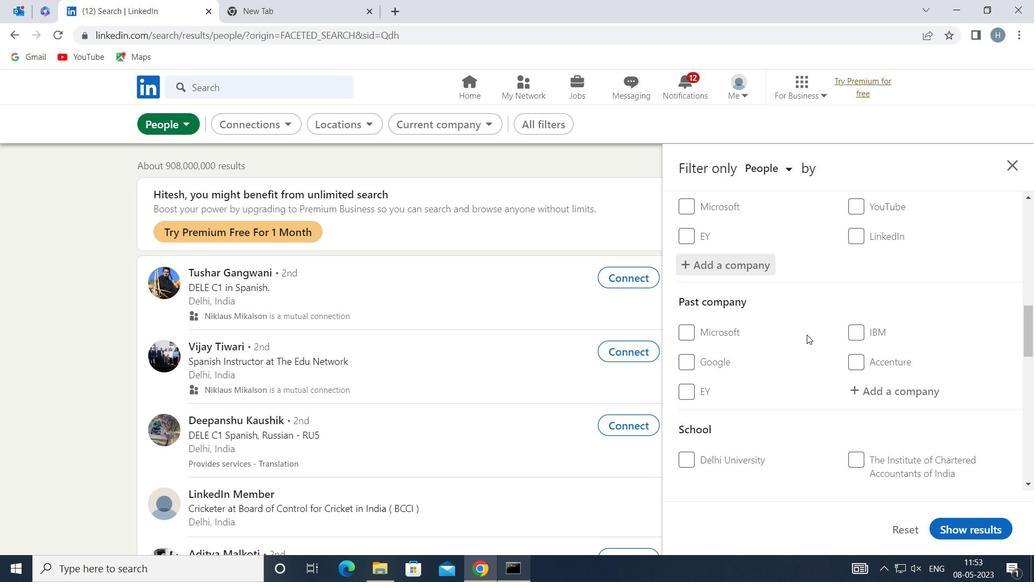 
Action: Mouse scrolled (808, 334) with delta (0, 0)
Screenshot: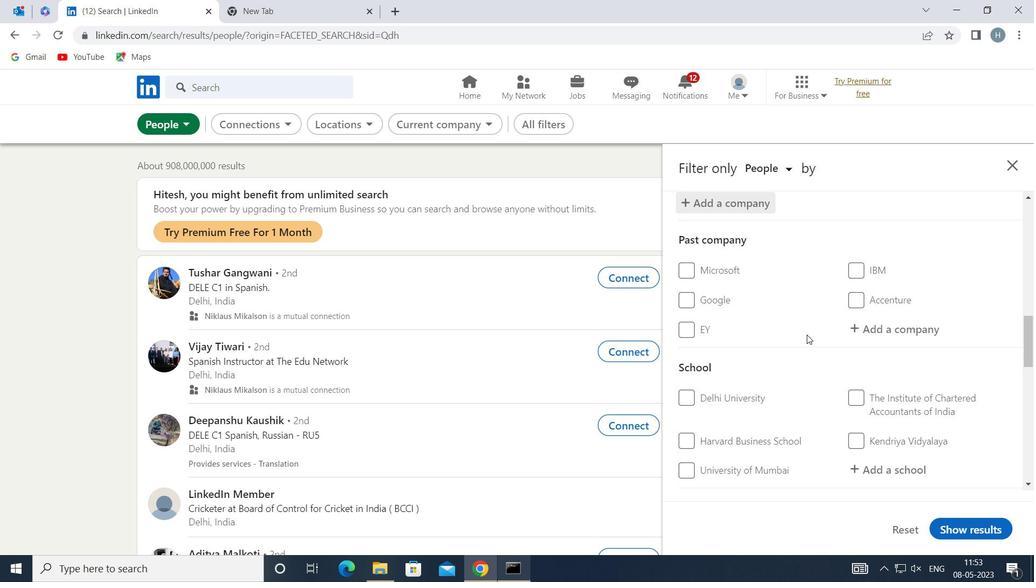 
Action: Mouse moved to (885, 396)
Screenshot: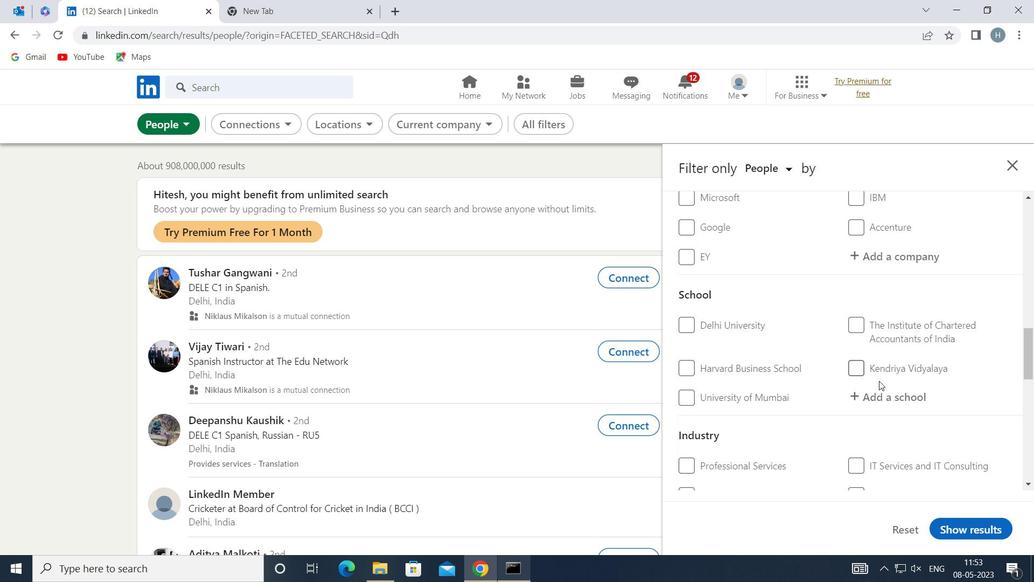 
Action: Mouse pressed left at (885, 396)
Screenshot: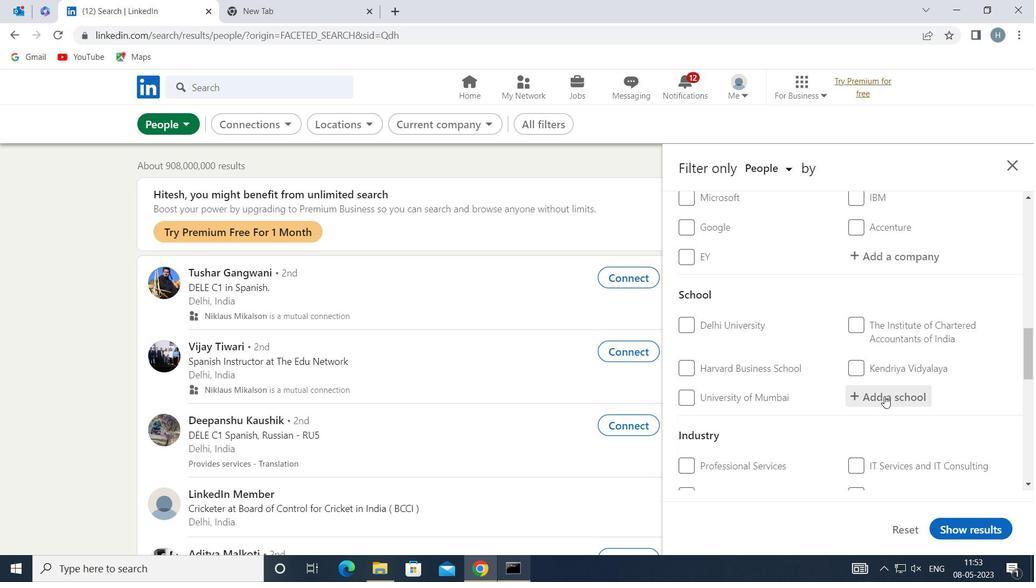 
Action: Mouse moved to (885, 396)
Screenshot: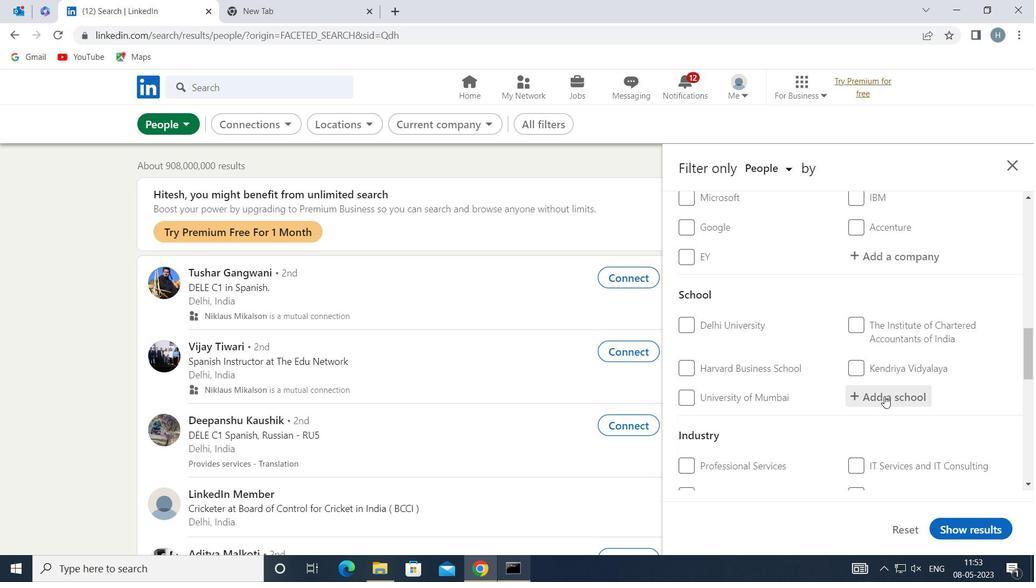 
Action: Key pressed <Key.shift>GUDLAVALLERU
Screenshot: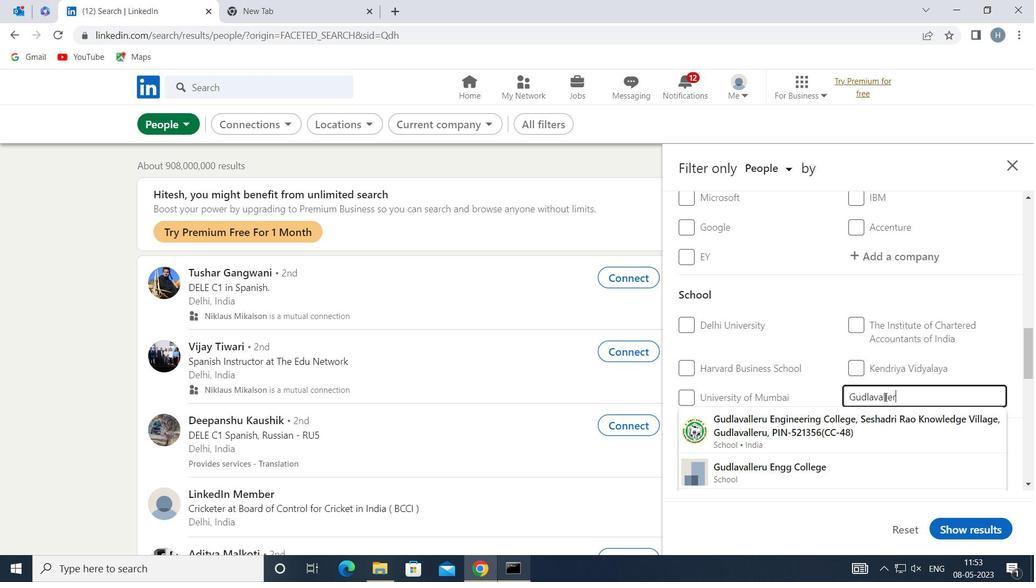 
Action: Mouse moved to (891, 422)
Screenshot: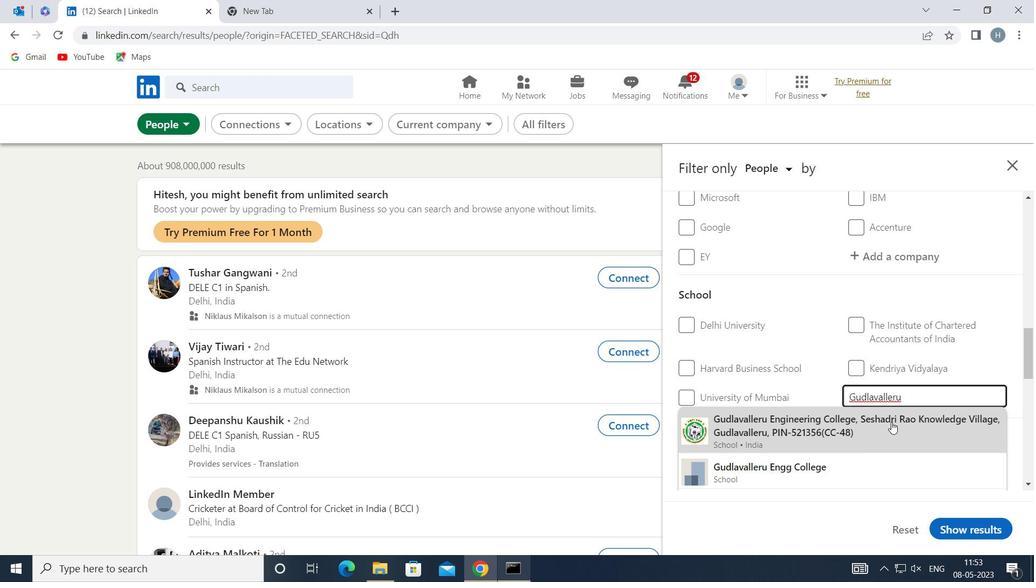
Action: Mouse pressed left at (891, 422)
Screenshot: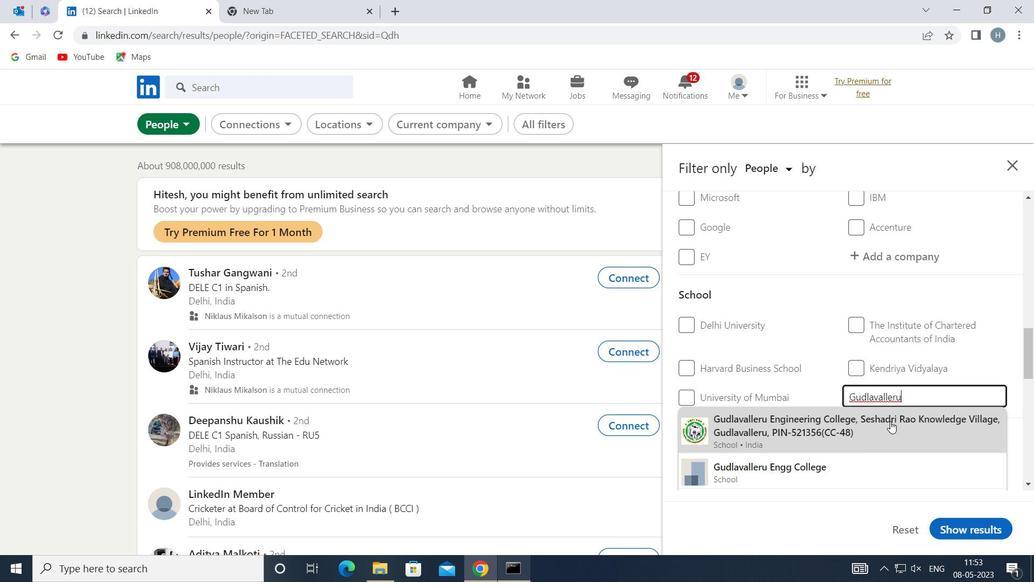 
Action: Mouse moved to (867, 405)
Screenshot: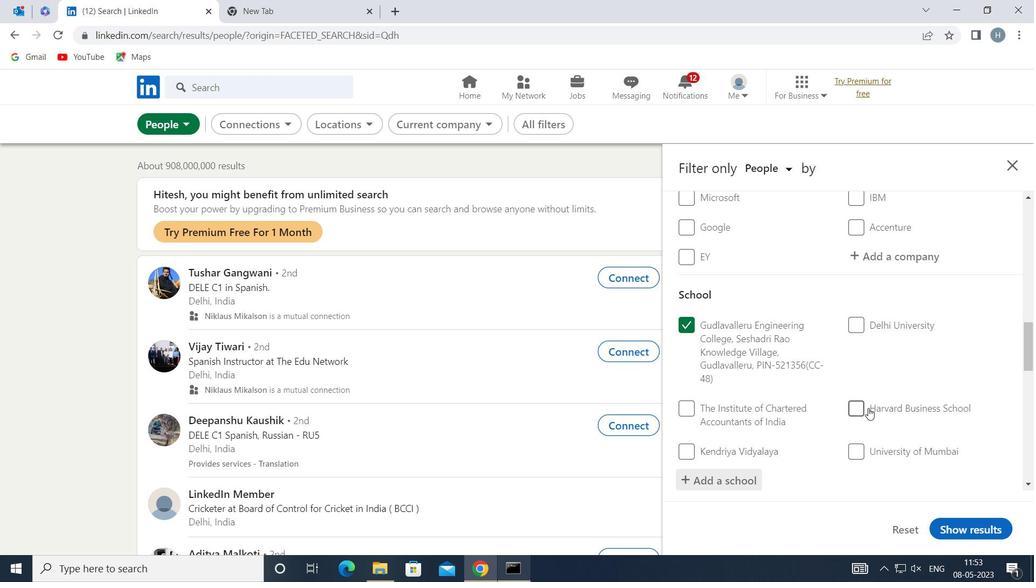 
Action: Mouse scrolled (867, 405) with delta (0, 0)
Screenshot: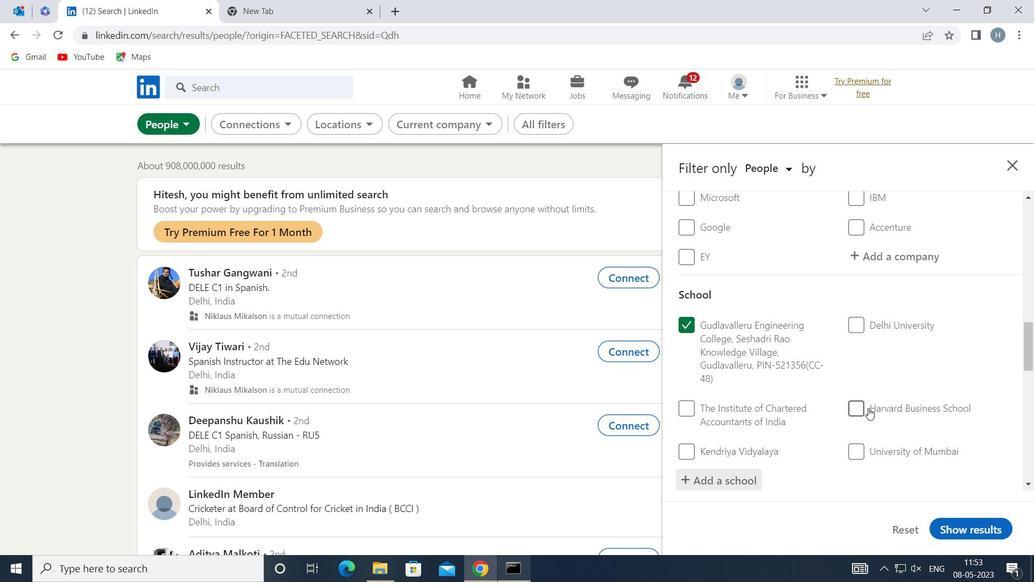 
Action: Mouse moved to (864, 399)
Screenshot: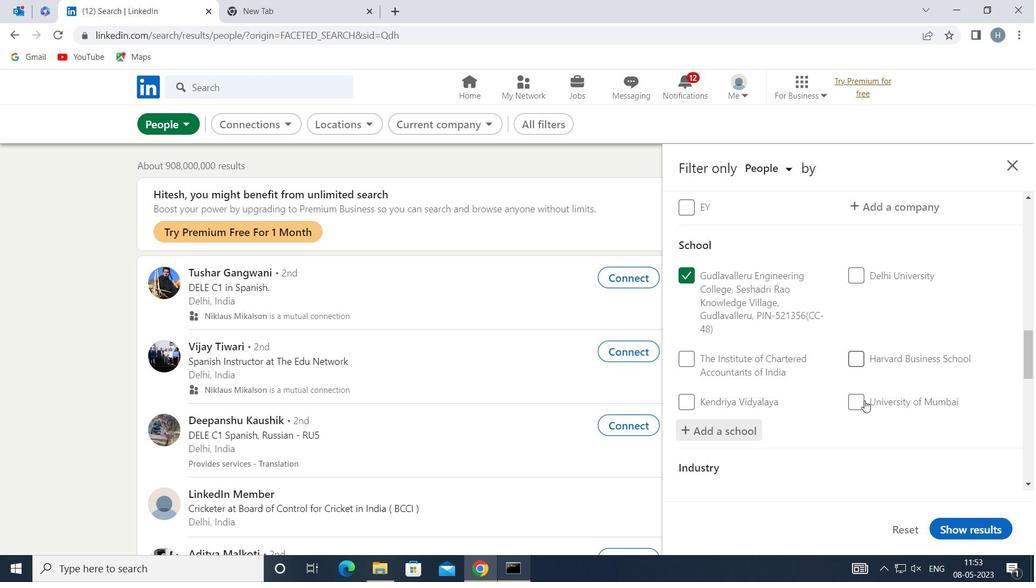 
Action: Mouse scrolled (864, 398) with delta (0, 0)
Screenshot: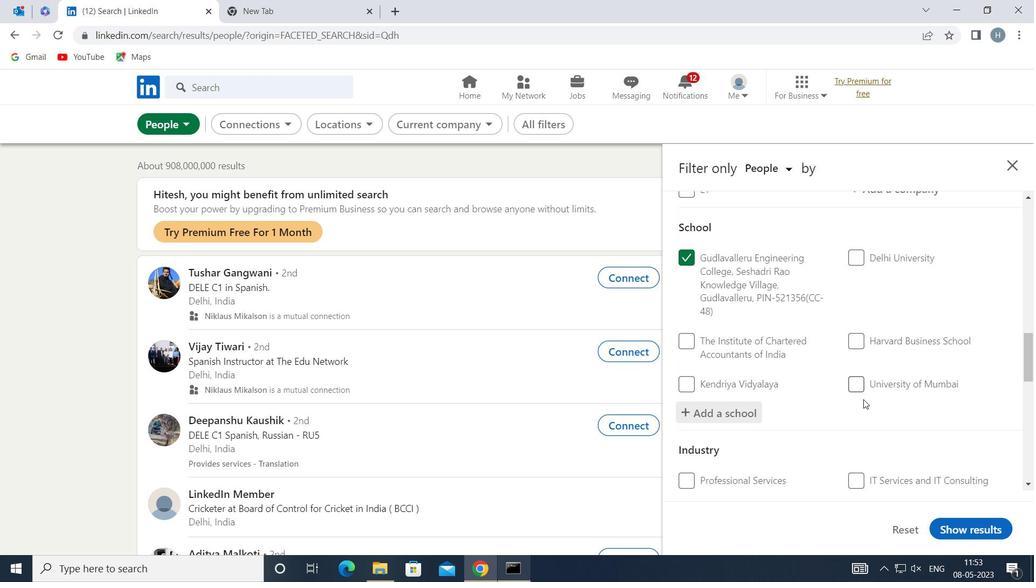 
Action: Mouse moved to (864, 399)
Screenshot: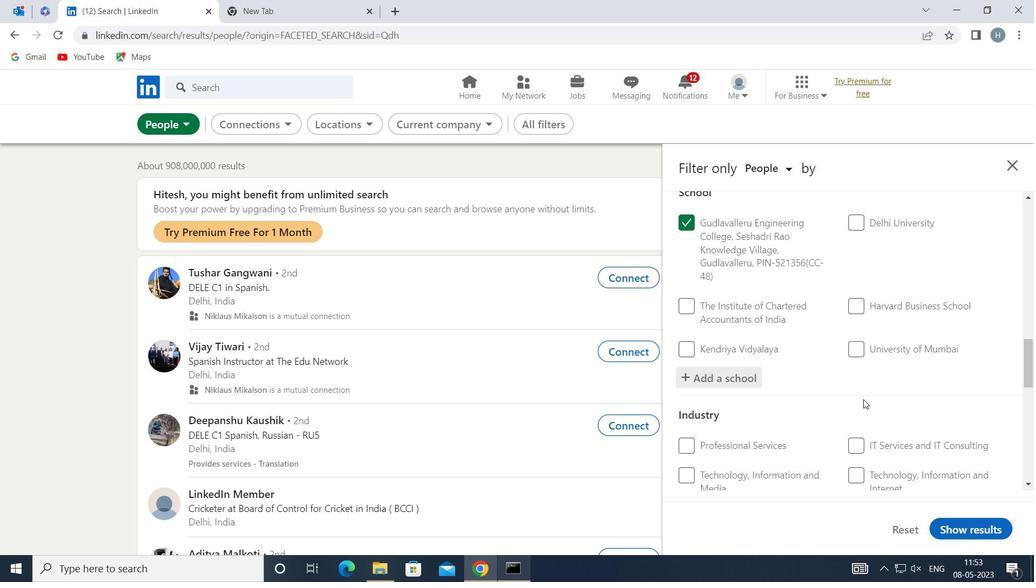 
Action: Mouse scrolled (864, 398) with delta (0, 0)
Screenshot: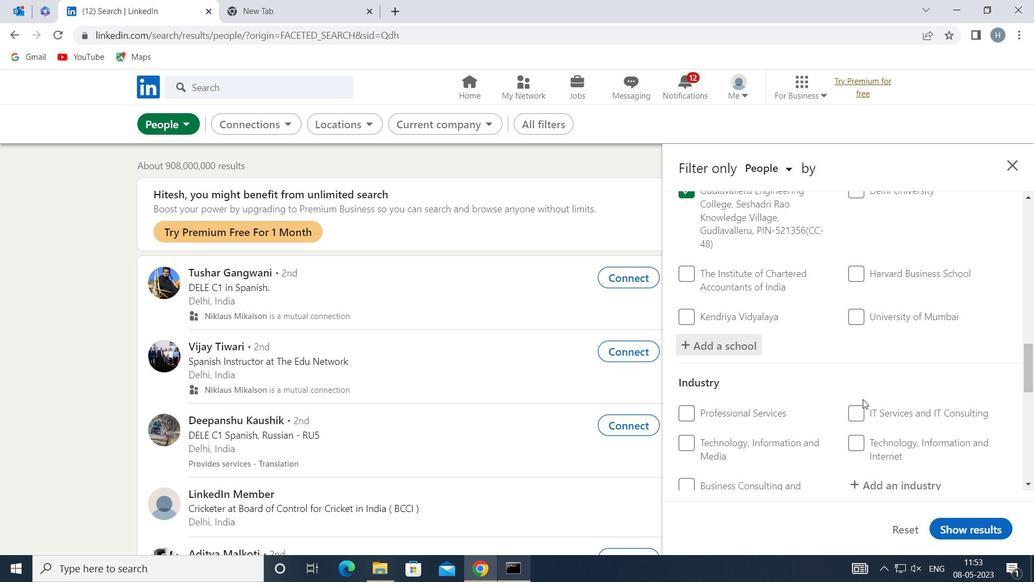 
Action: Mouse moved to (906, 418)
Screenshot: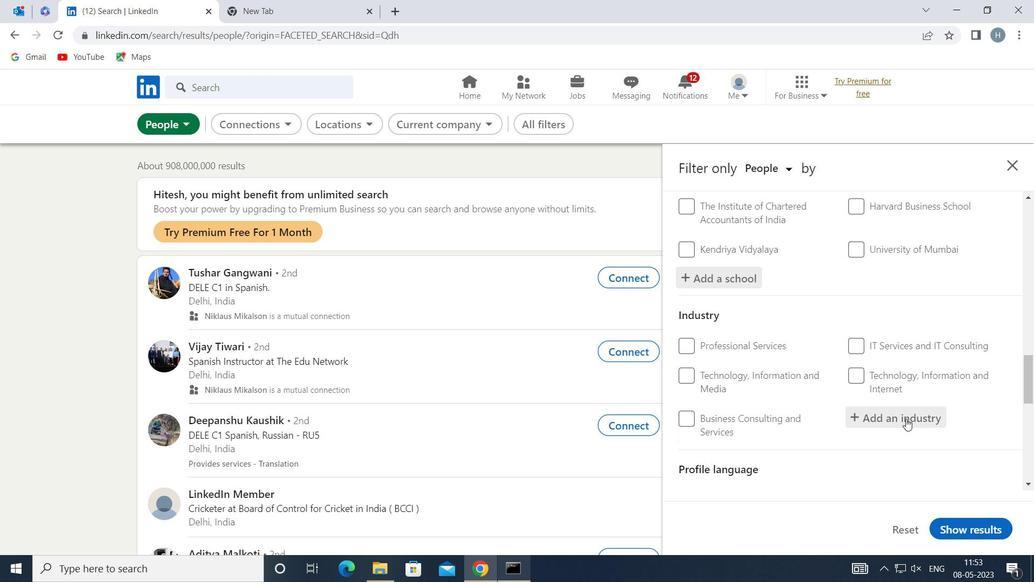 
Action: Mouse pressed left at (906, 418)
Screenshot: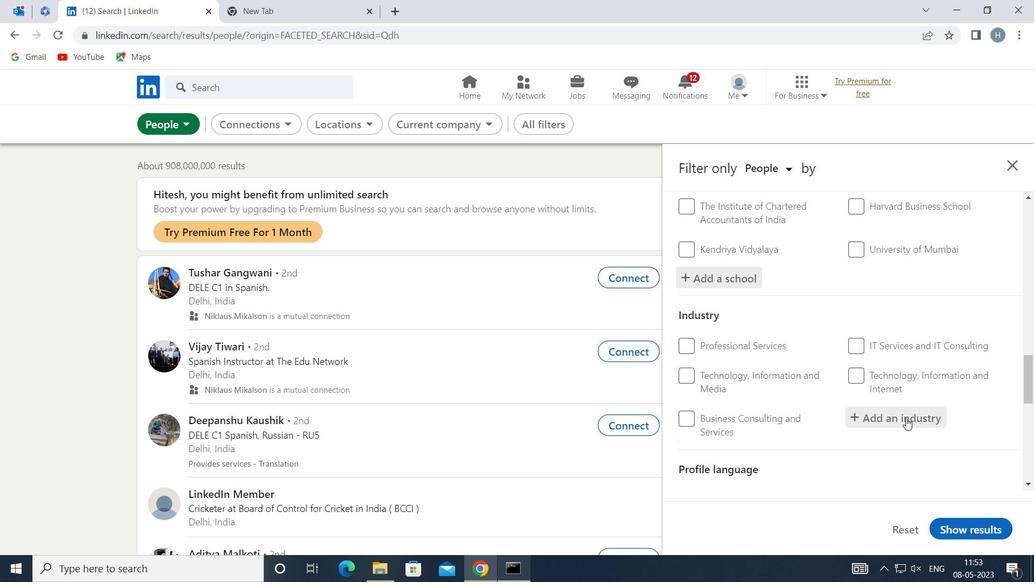 
Action: Key pressed <Key.shift>MEDICAL<Key.space>AND<Key.space><Key.shift>D
Screenshot: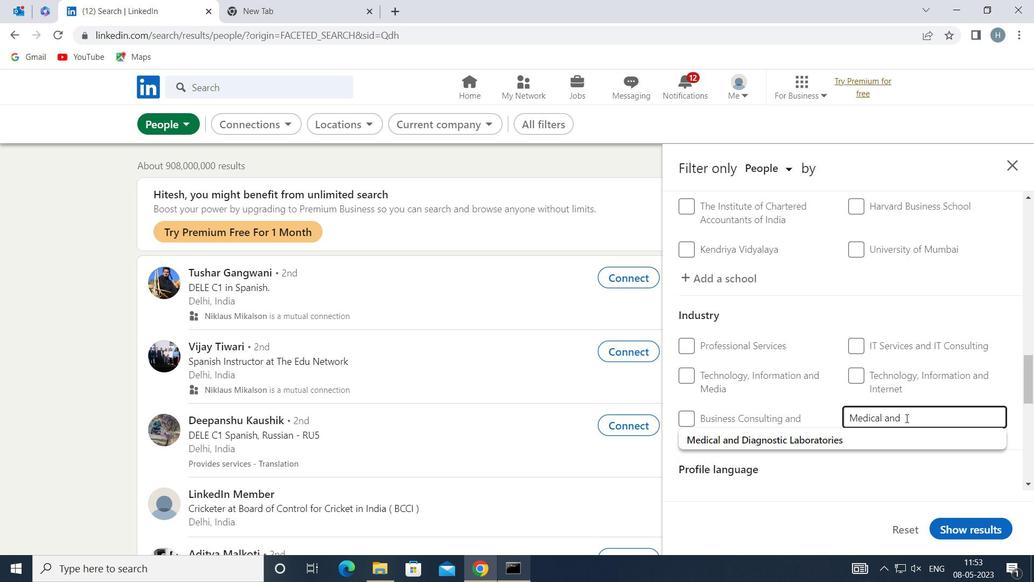 
Action: Mouse moved to (873, 432)
Screenshot: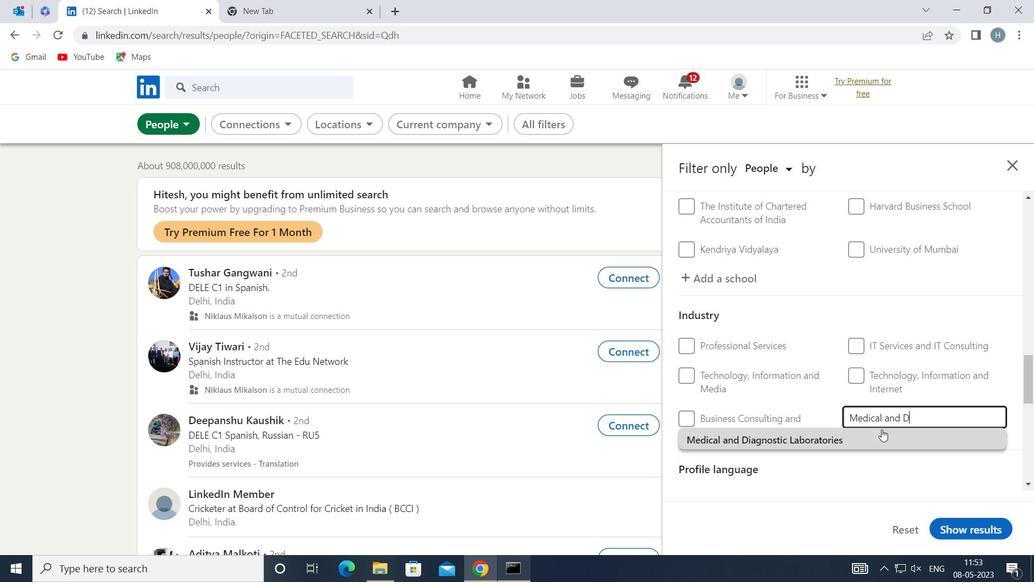 
Action: Mouse pressed left at (873, 432)
Screenshot: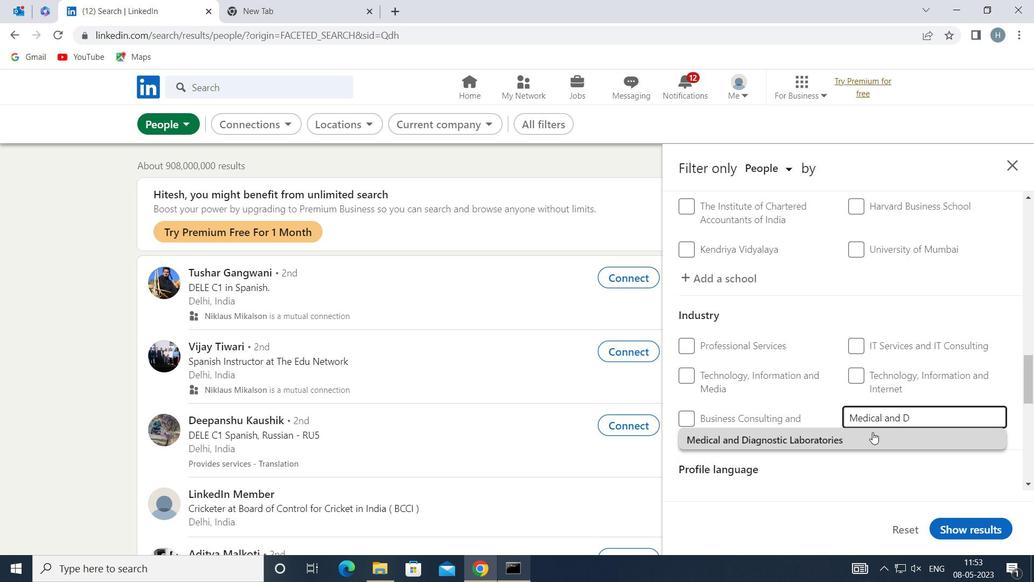 
Action: Mouse moved to (823, 413)
Screenshot: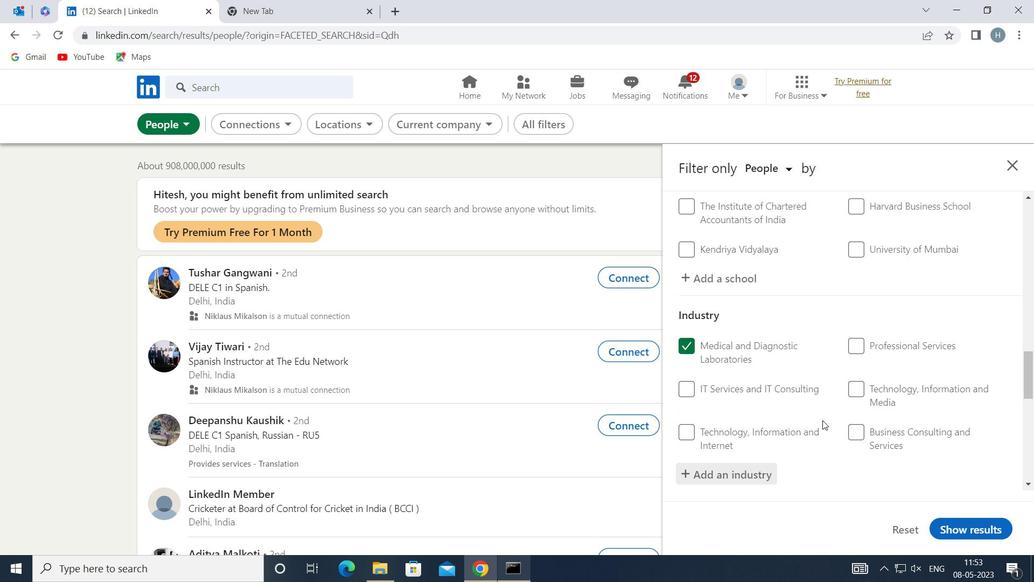 
Action: Mouse scrolled (823, 412) with delta (0, 0)
Screenshot: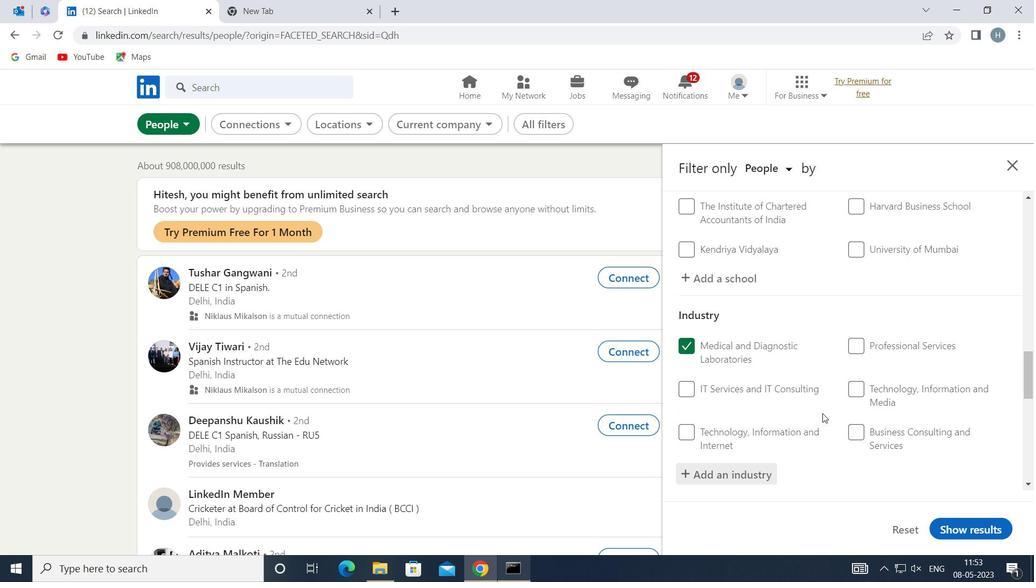 
Action: Mouse scrolled (823, 412) with delta (0, 0)
Screenshot: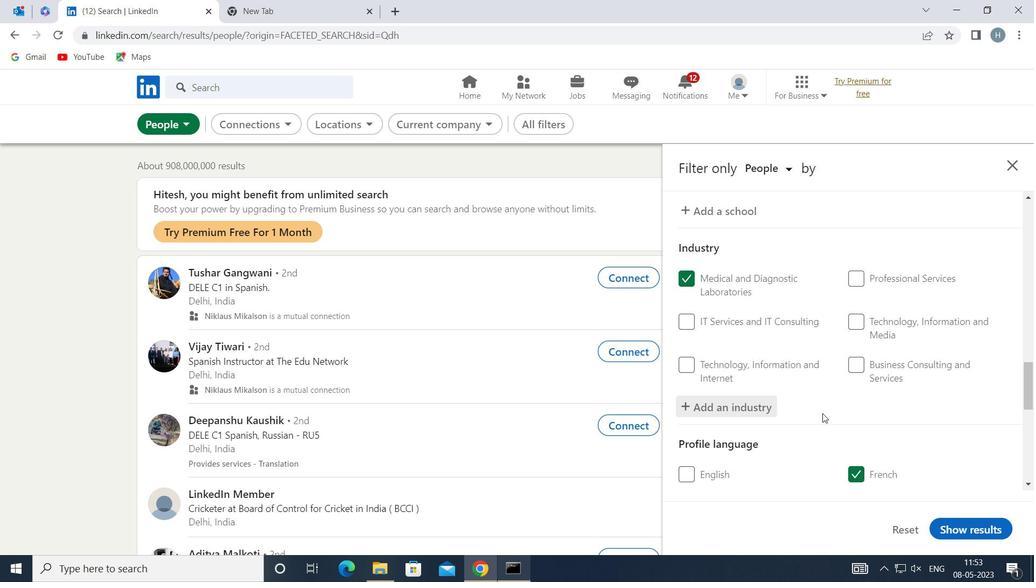 
Action: Mouse scrolled (823, 412) with delta (0, 0)
Screenshot: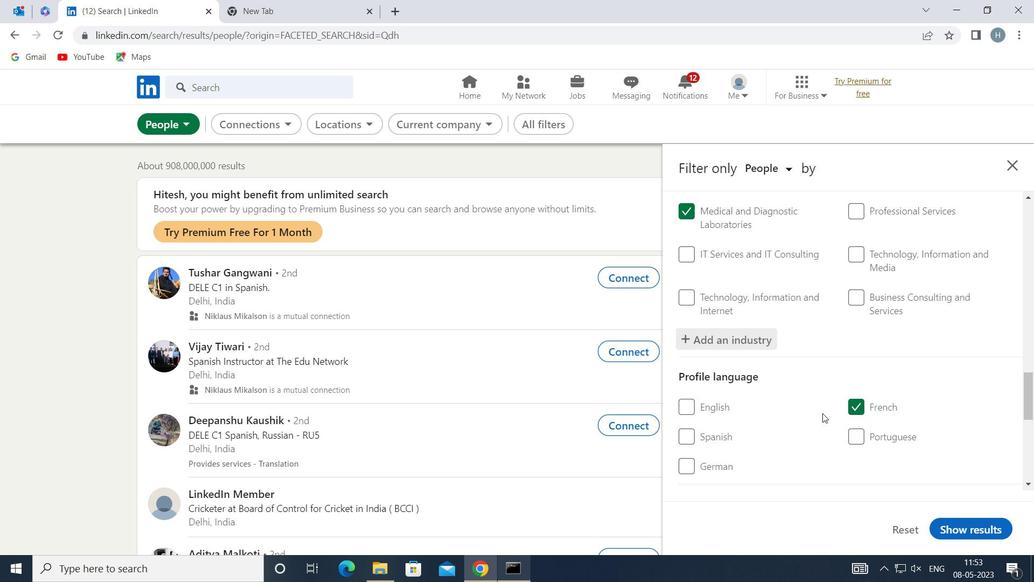 
Action: Mouse scrolled (823, 412) with delta (0, 0)
Screenshot: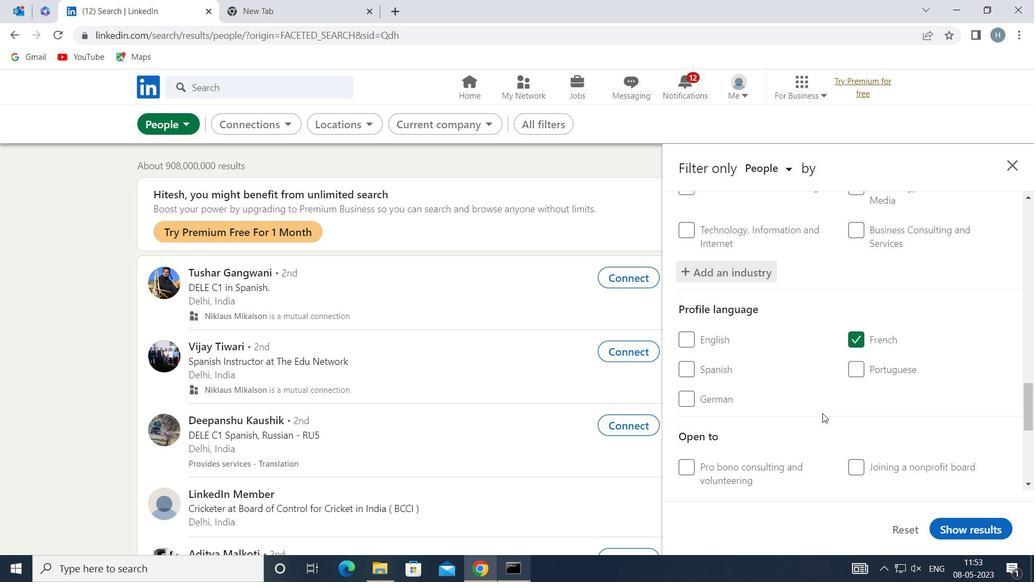 
Action: Mouse scrolled (823, 412) with delta (0, 0)
Screenshot: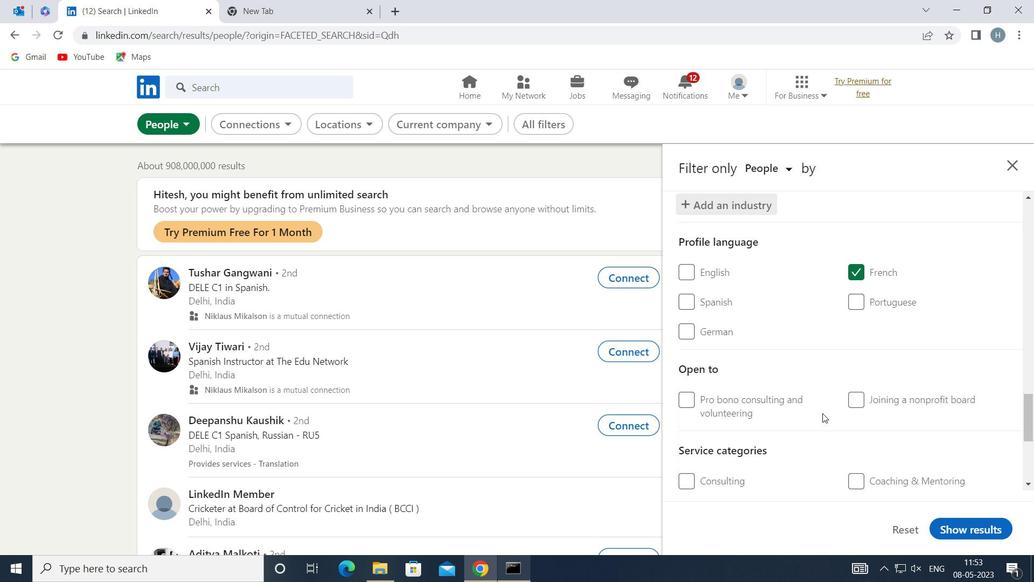 
Action: Mouse moved to (824, 412)
Screenshot: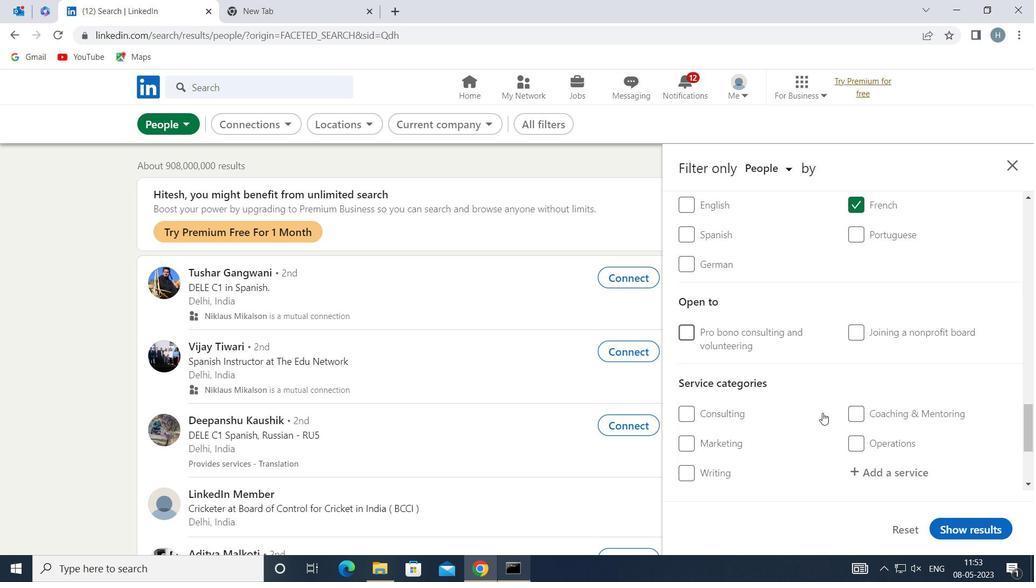 
Action: Mouse scrolled (824, 412) with delta (0, 0)
Screenshot: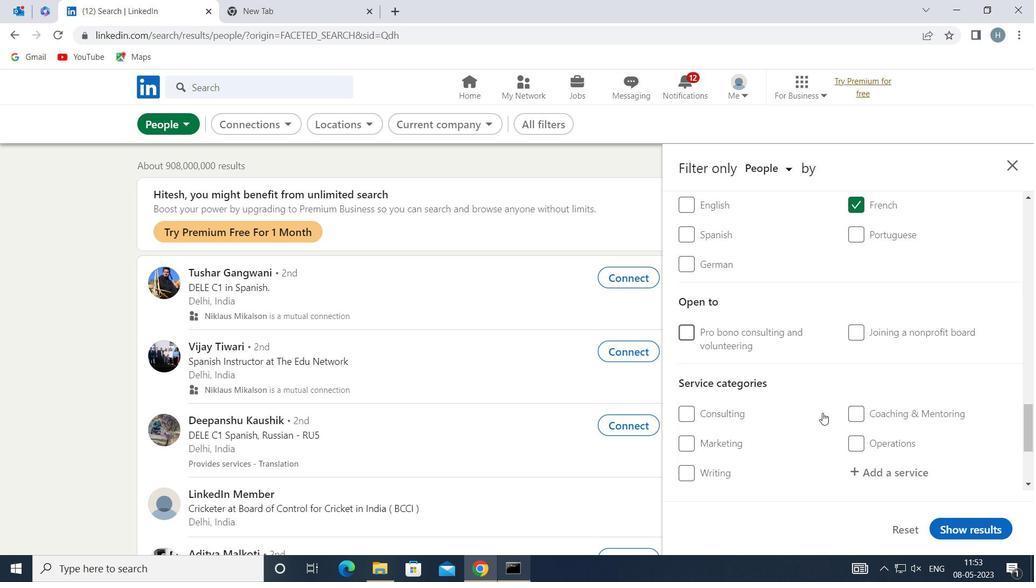 
Action: Mouse moved to (897, 404)
Screenshot: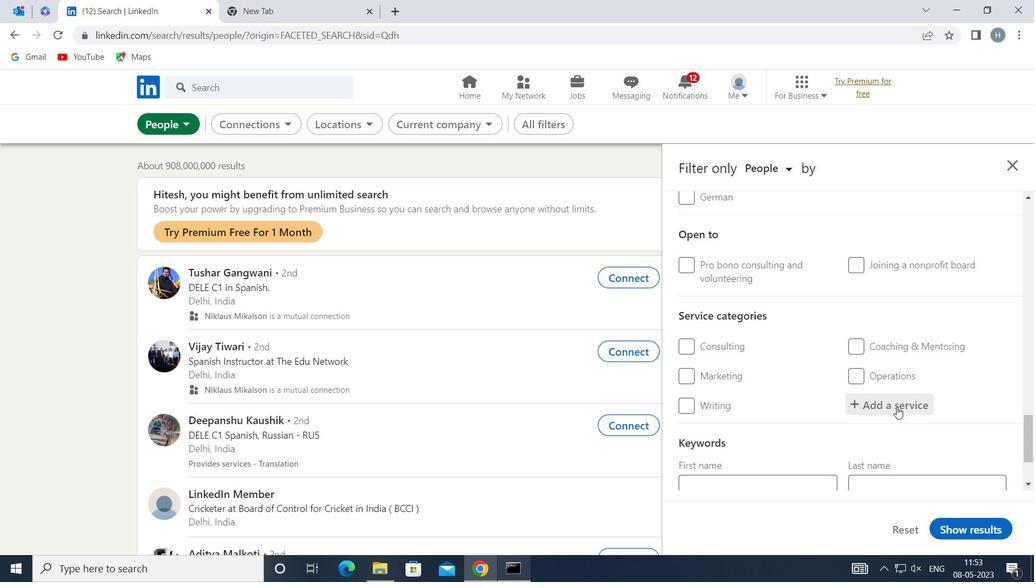 
Action: Mouse pressed left at (897, 404)
Screenshot: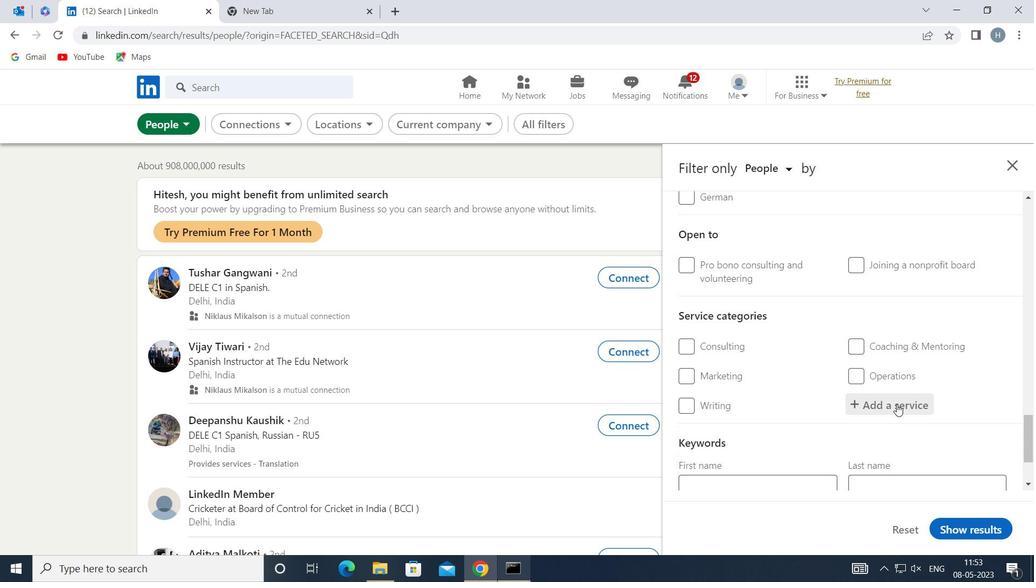 
Action: Mouse moved to (893, 404)
Screenshot: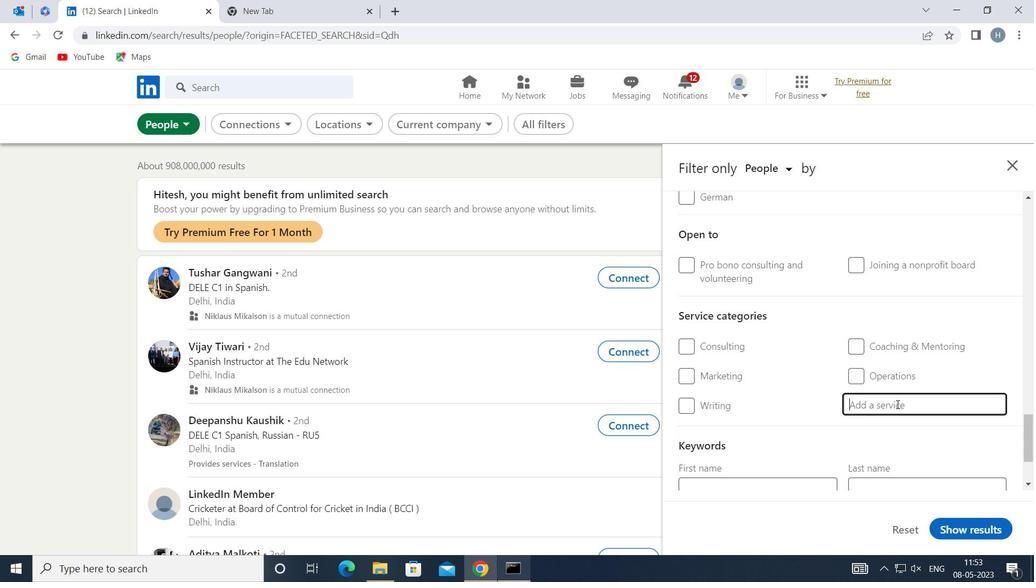
Action: Key pressed <Key.shift>FINANCIAL<Key.space><Key.shift>PLA
Screenshot: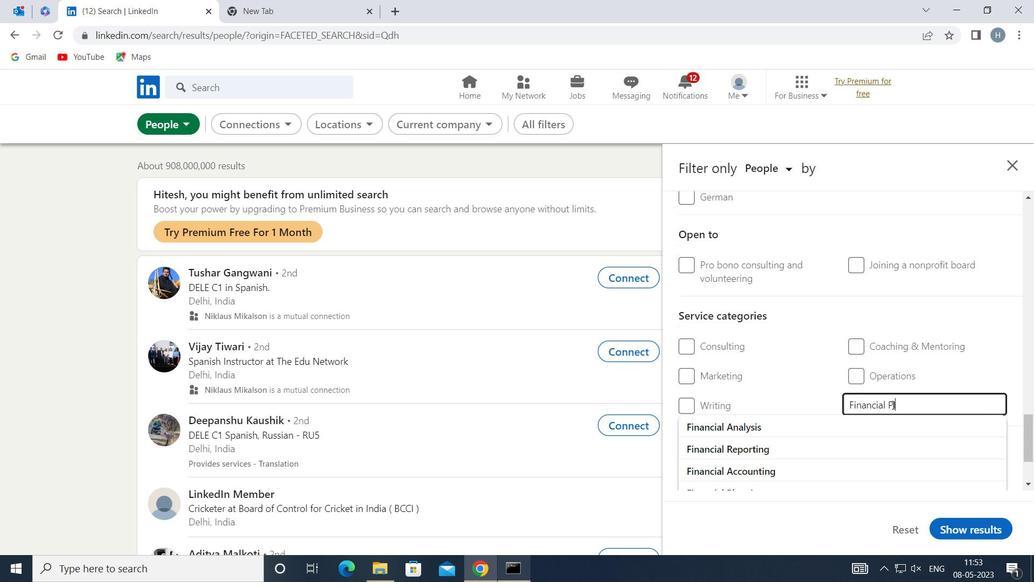 
Action: Mouse moved to (849, 420)
Screenshot: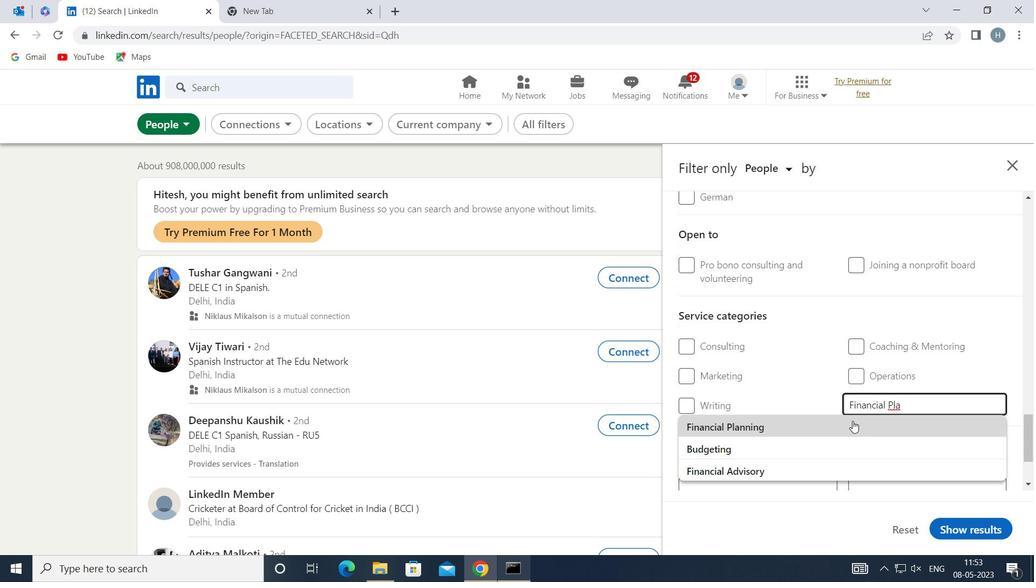 
Action: Mouse pressed left at (849, 420)
Screenshot: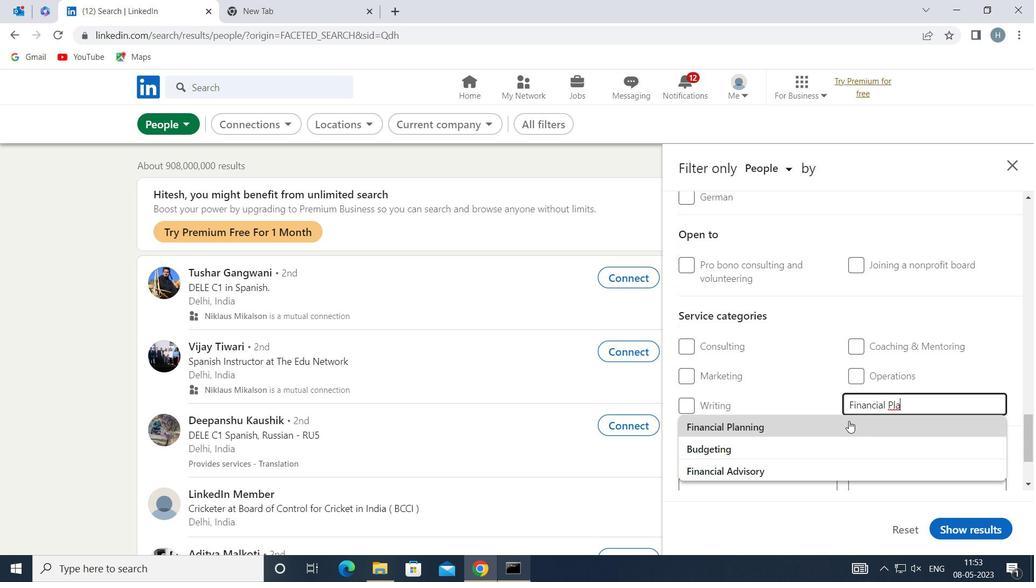 
Action: Mouse moved to (840, 406)
Screenshot: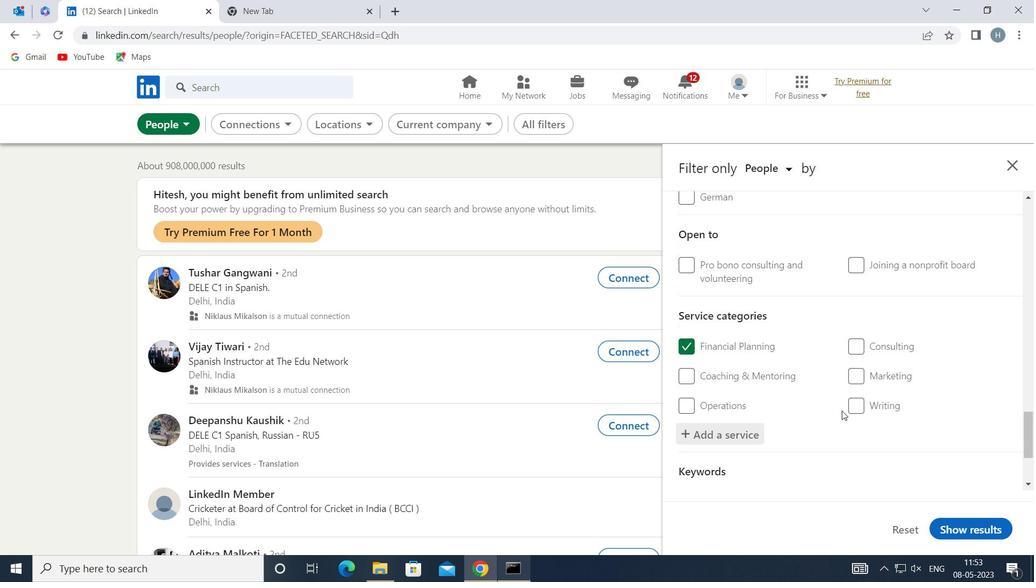 
Action: Mouse scrolled (840, 406) with delta (0, 0)
Screenshot: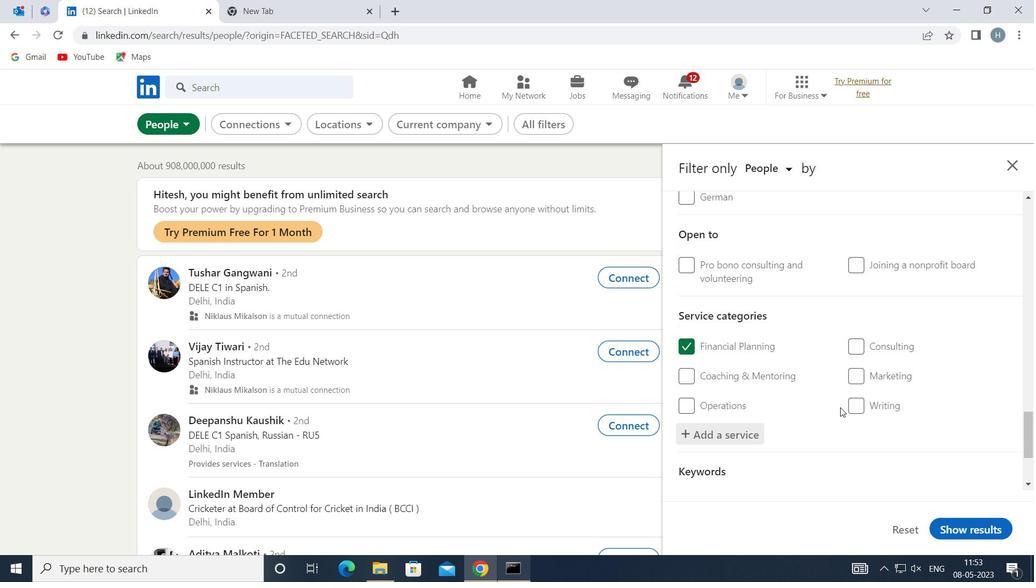 
Action: Mouse scrolled (840, 406) with delta (0, 0)
Screenshot: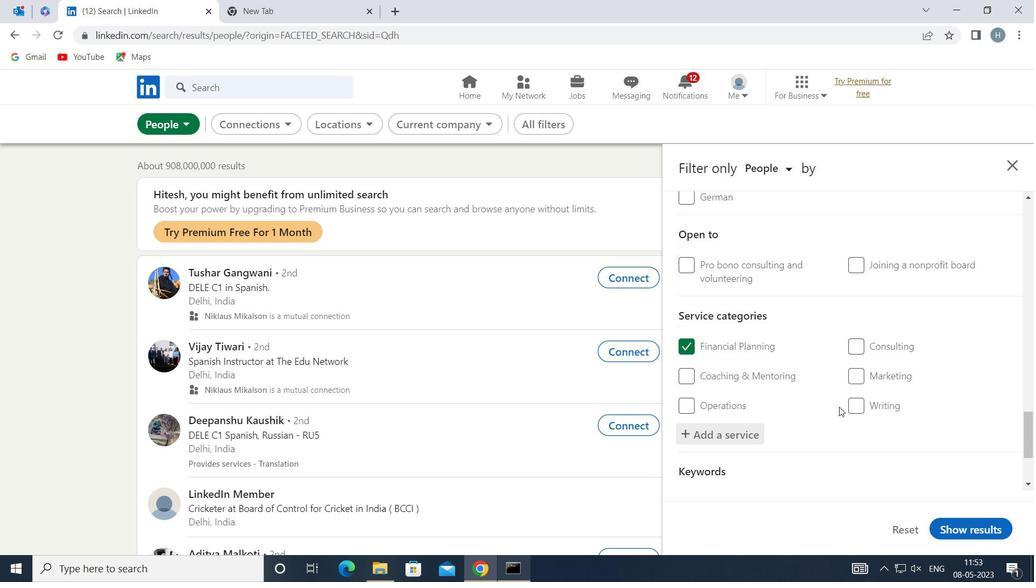 
Action: Mouse moved to (838, 406)
Screenshot: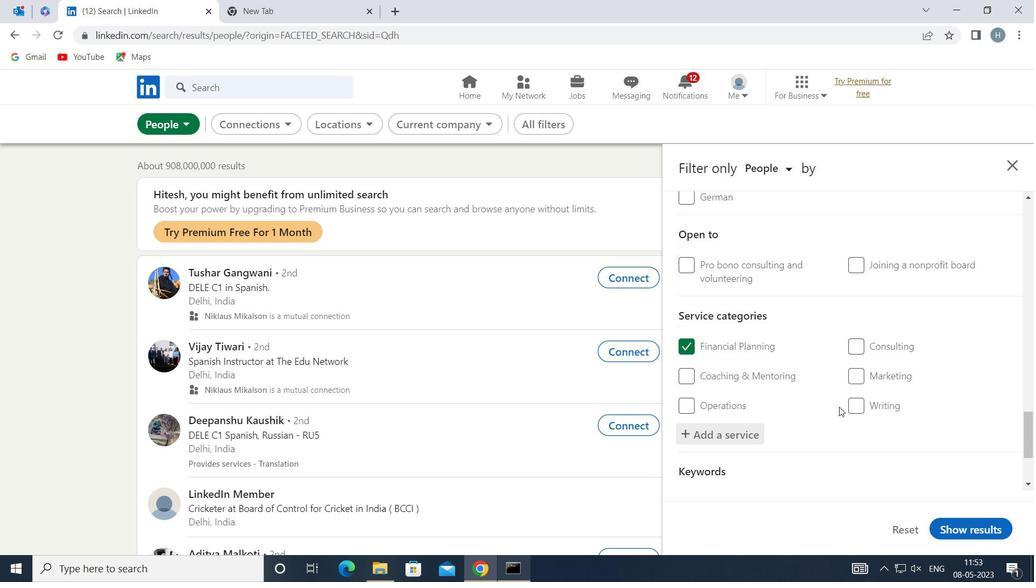 
Action: Mouse scrolled (838, 405) with delta (0, 0)
Screenshot: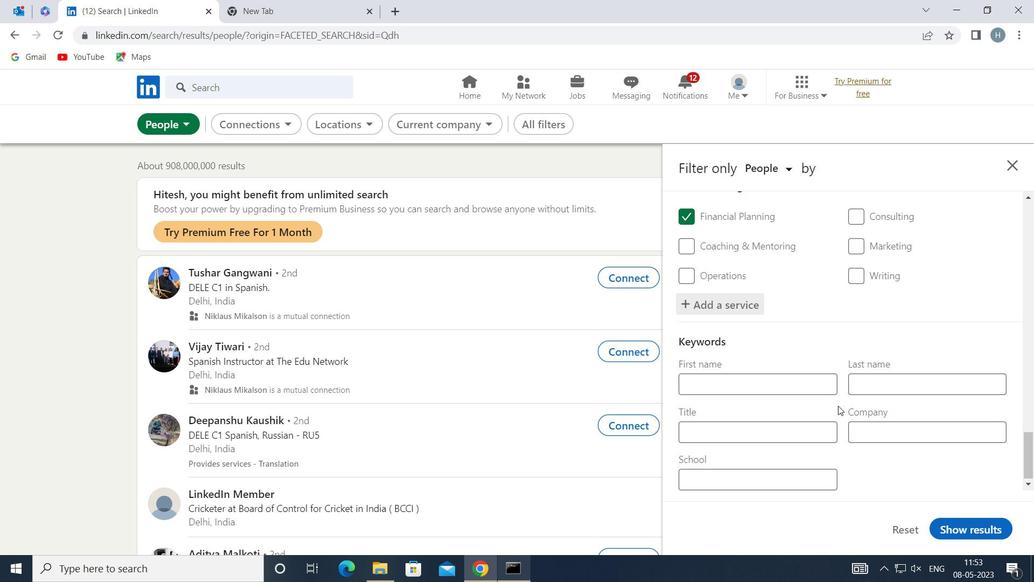 
Action: Mouse scrolled (838, 405) with delta (0, 0)
Screenshot: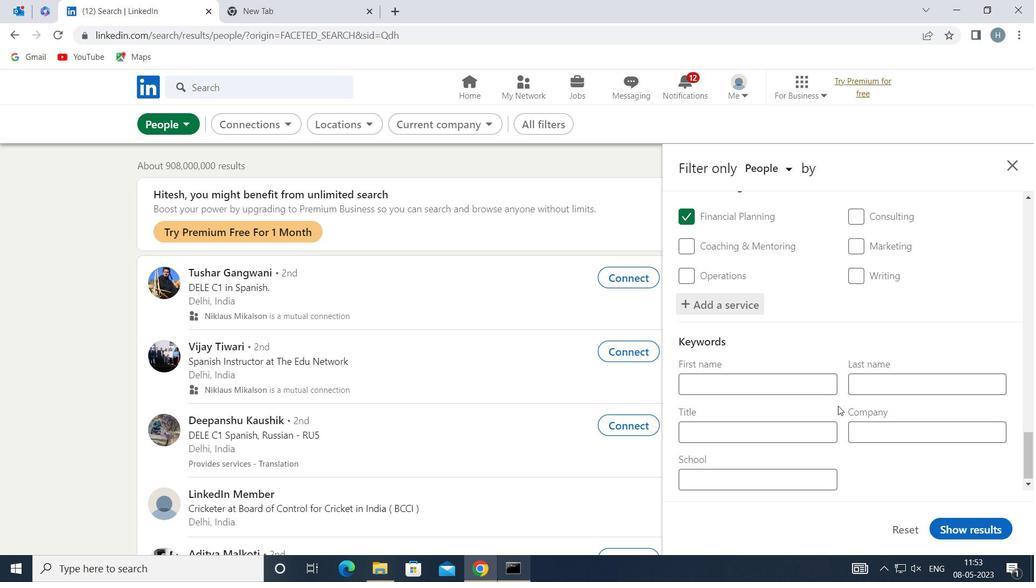 
Action: Mouse moved to (812, 427)
Screenshot: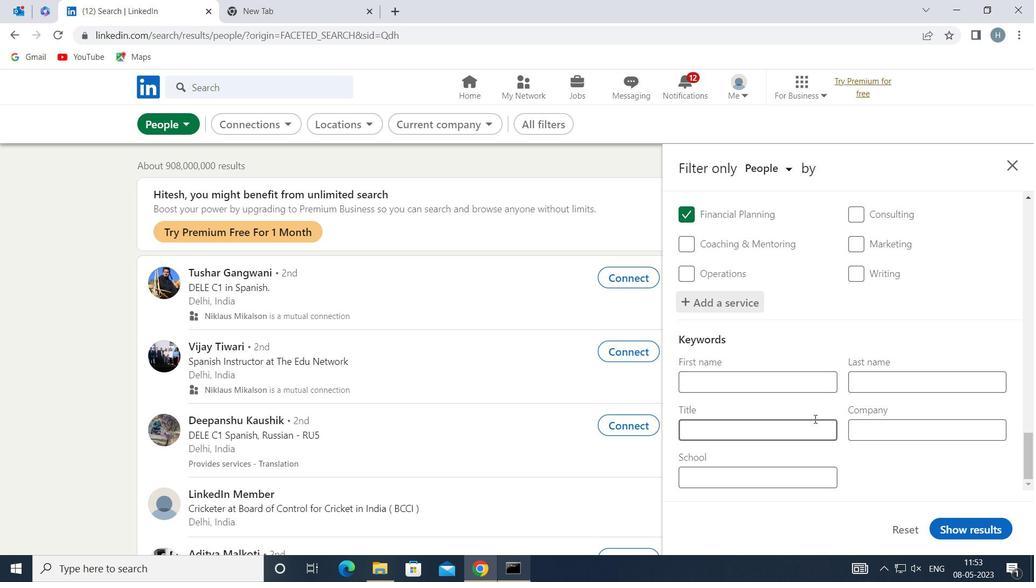 
Action: Mouse pressed left at (812, 427)
Screenshot: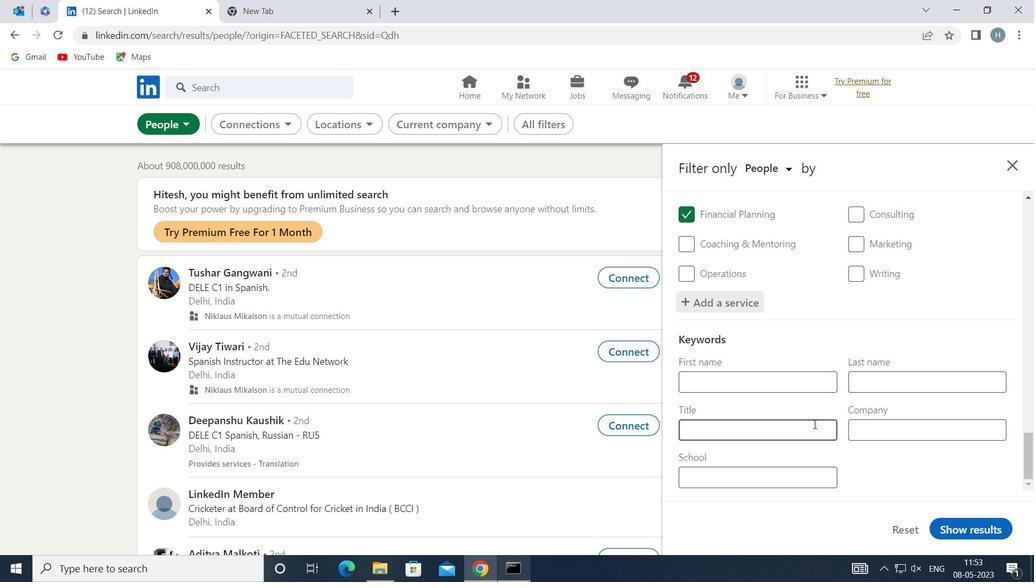 
Action: Mouse moved to (809, 427)
Screenshot: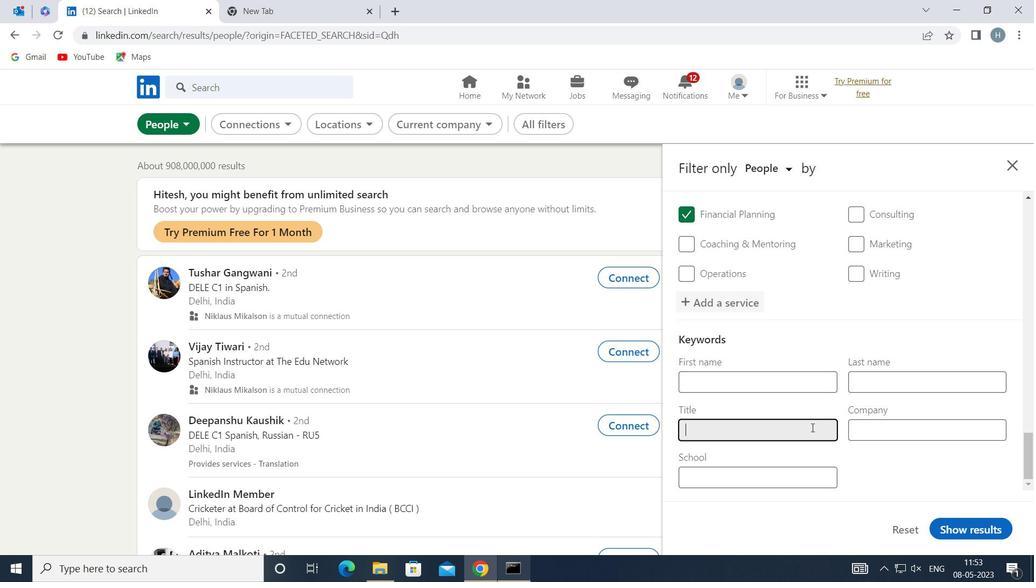 
Action: Key pressed <Key.shift>RECEPTIONIST
Screenshot: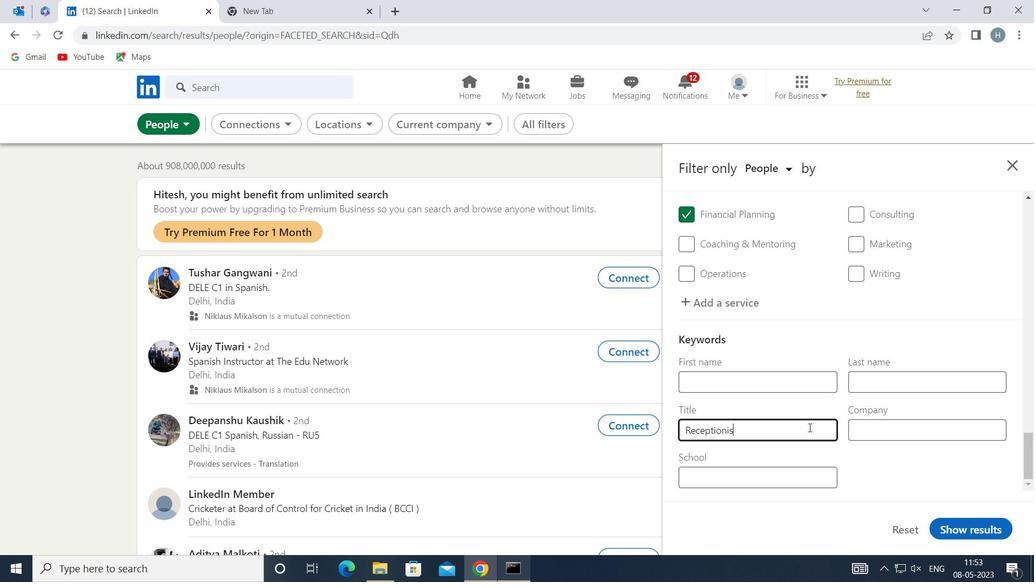 
Action: Mouse moved to (987, 529)
Screenshot: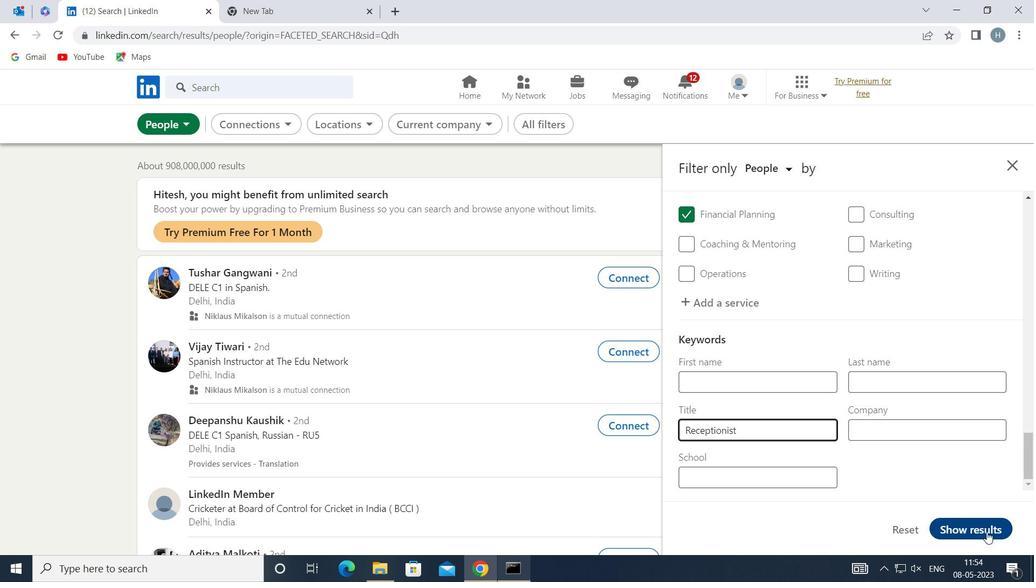 
Action: Mouse pressed left at (987, 529)
Screenshot: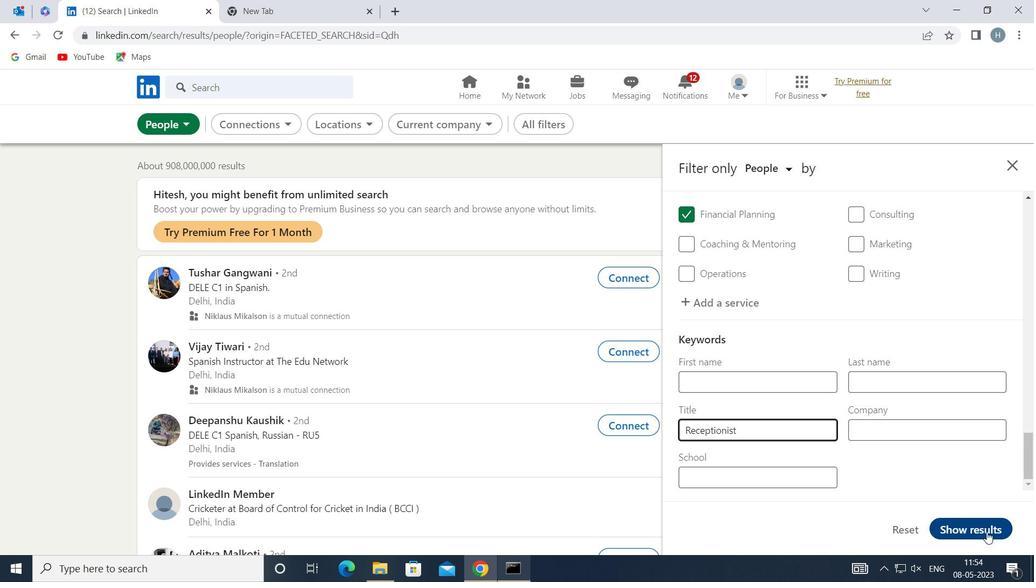 
Action: Mouse moved to (799, 378)
Screenshot: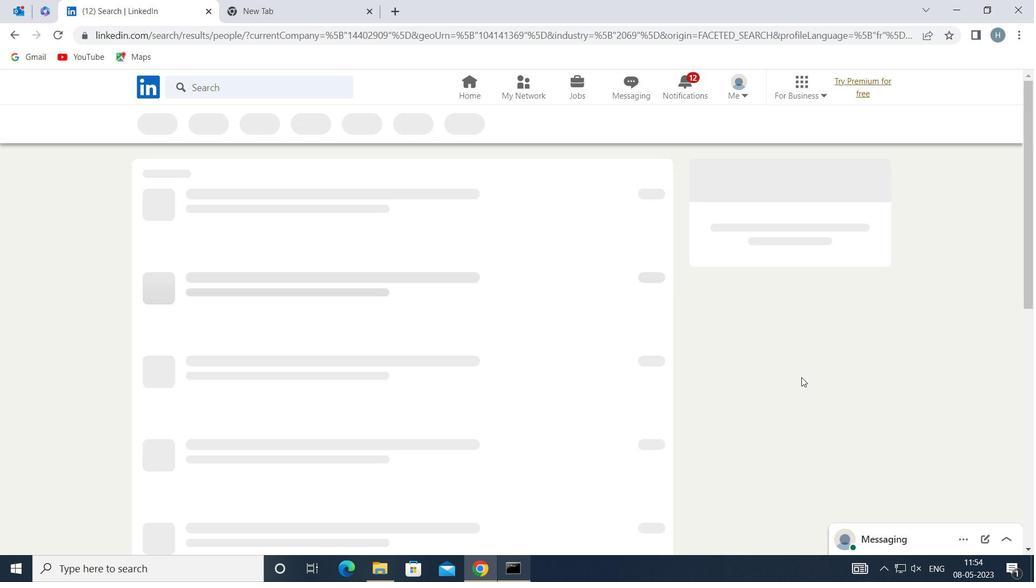 
